 Task: In the Contact  Gianna_Nelson@cbsnewyork.com, Create email and send with subject: 'Step into the Future: Discover Our Cutting-Edge Solution', and with mail content 'Hello,_x000D_
Welcome to a new era of excellence. Discover the tools and resources that will redefine your industry and set you on a path to greatness._x000D_
Thanks & Regards', attach the document: Terms_and_conditions.doc and insert image: visitingcard.jpg. Below Thanks & Regards, write snapchat and insert the URL: 'www.snapchat.com'. Mark checkbox to create task to follow up : Tomorrow. Logged in from softage.3@softage.net
Action: Mouse moved to (97, 73)
Screenshot: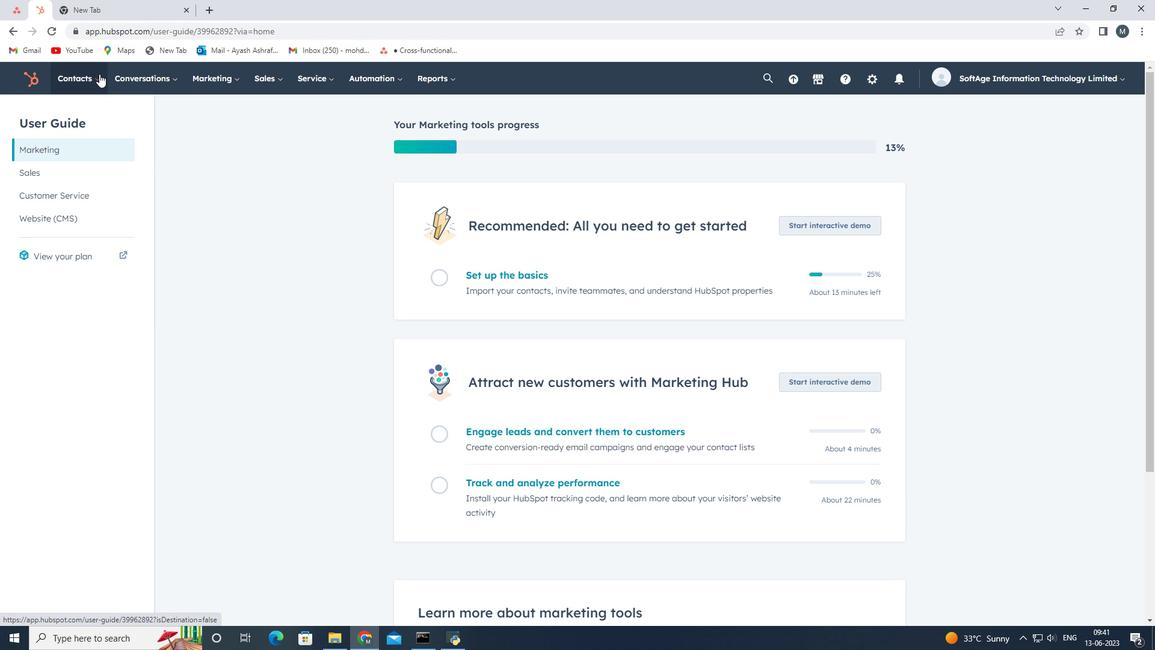 
Action: Mouse pressed left at (97, 73)
Screenshot: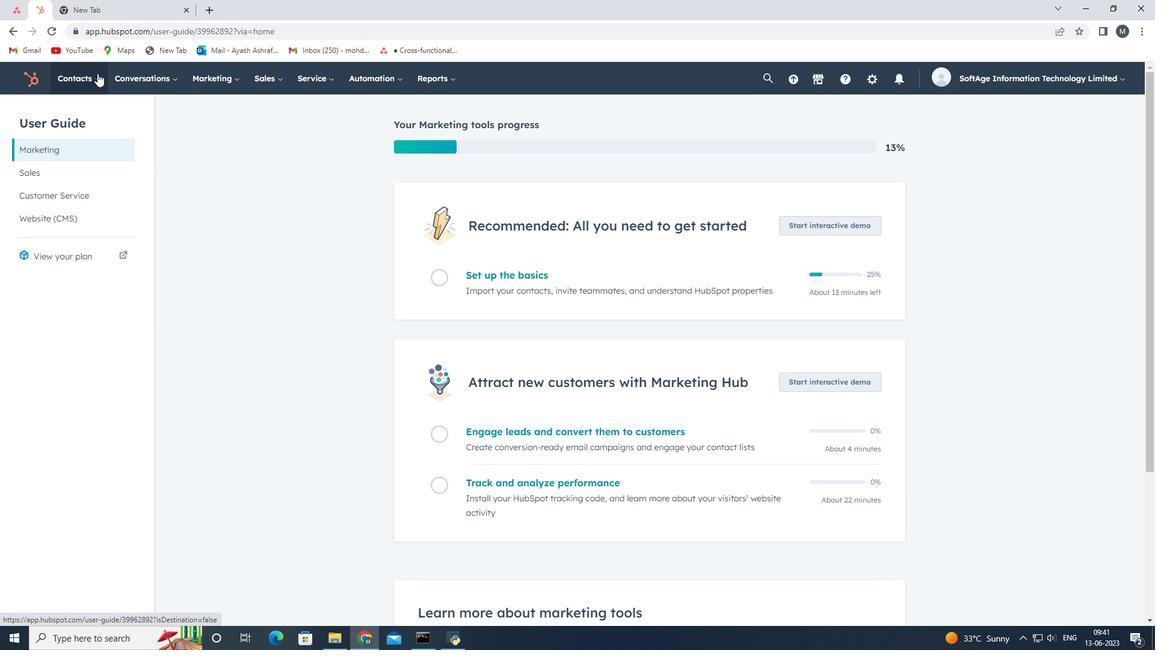 
Action: Mouse moved to (95, 109)
Screenshot: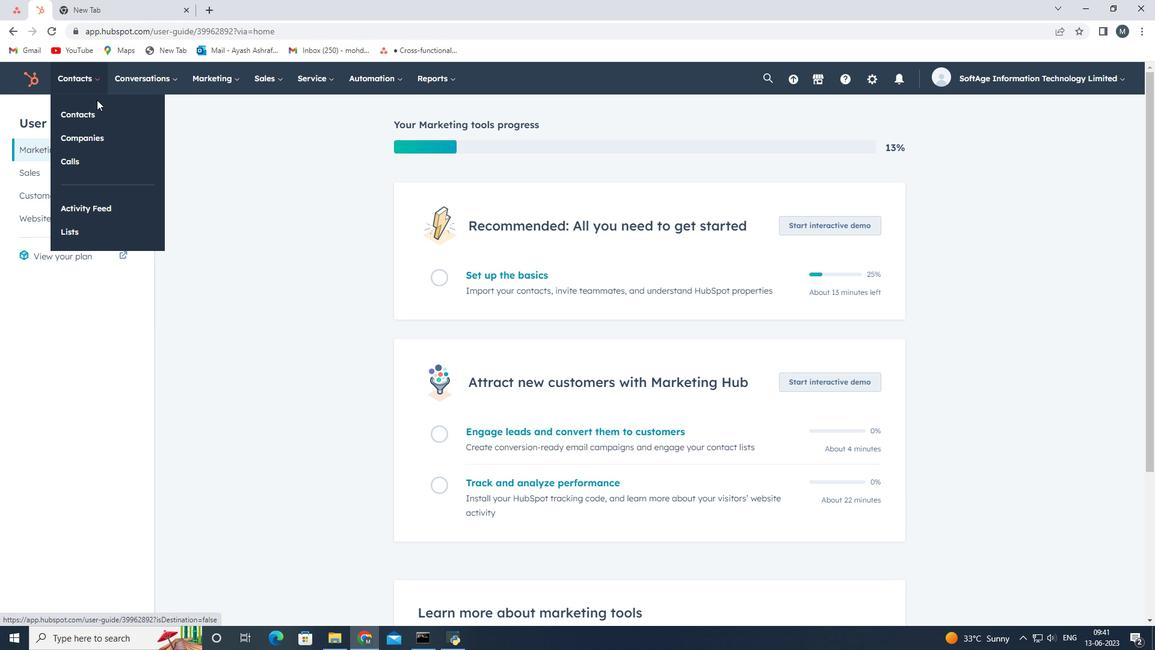 
Action: Mouse pressed left at (95, 109)
Screenshot: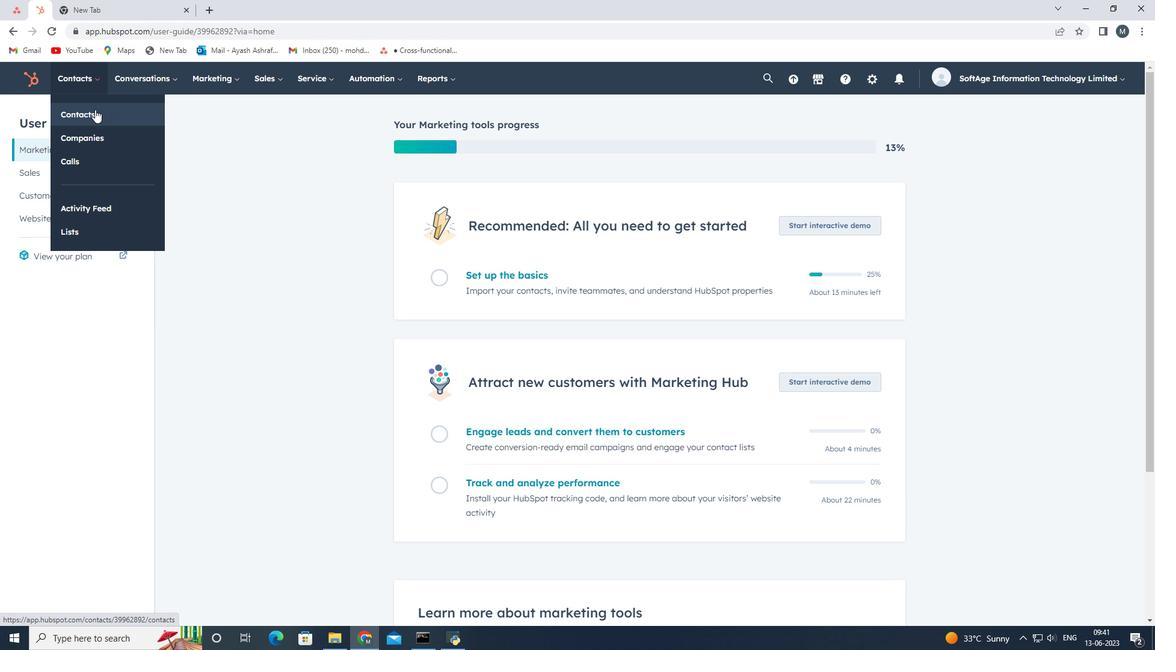 
Action: Mouse moved to (79, 213)
Screenshot: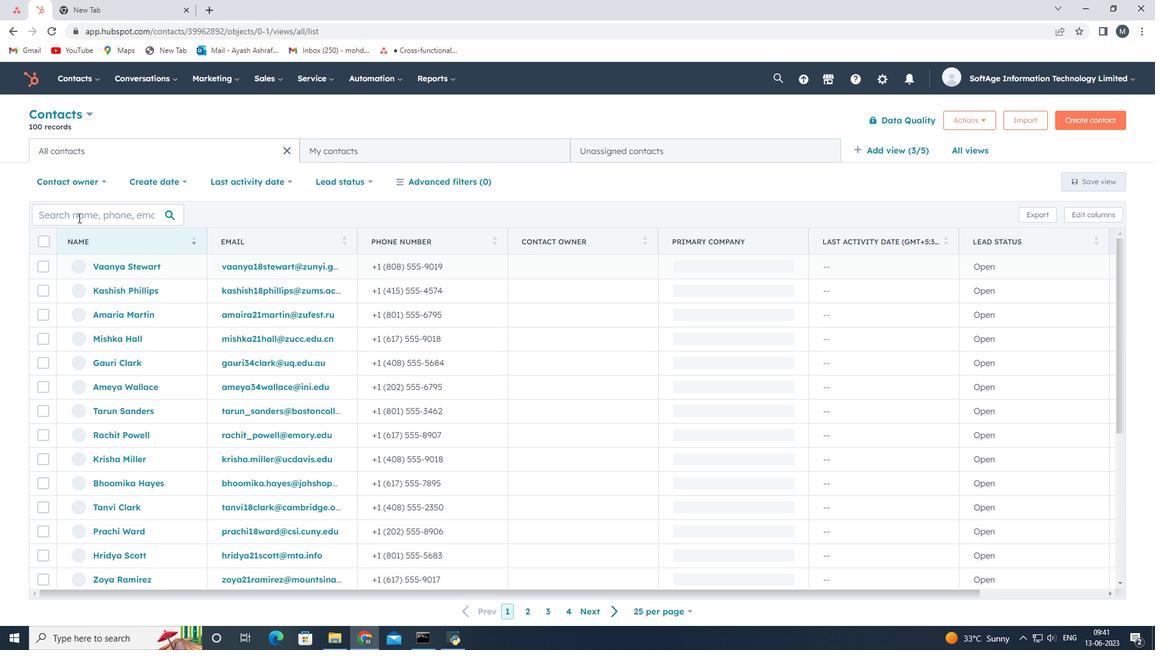 
Action: Mouse pressed left at (79, 213)
Screenshot: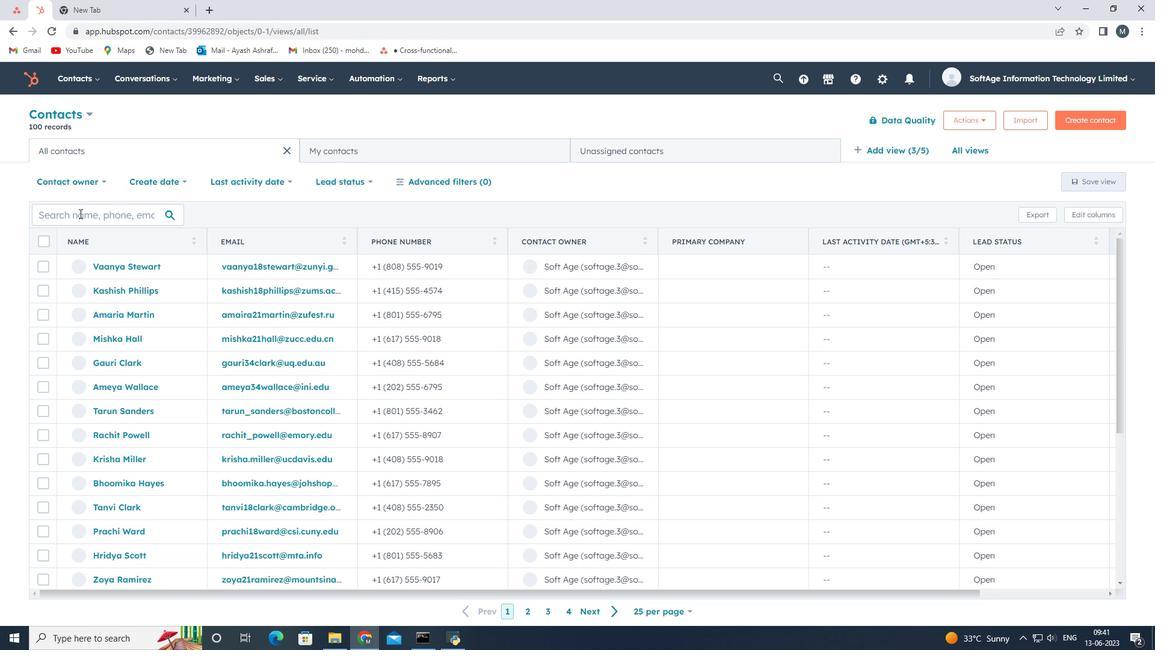 
Action: Key pressed <Key.shift><Key.shift><Key.shift><Key.shift><Key.shift><Key.shift><Key.shift>Gianna<Key.shift><Key.shift><Key.shift><Key.shift><Key.shift><Key.shift><Key.shift>_<Key.shift><Key.shift><Key.shift><Key.shift><Key.shift><Key.shift><Key.shift><Key.shift><Key.shift>Nelson<Key.shift>@cbsnewyork<Key.shift><Key.shift><Key.shift><Key.shift><Key.shift><Key.shift><Key.shift><Key.shift><Key.shift><Key.shift><Key.shift>.com
Screenshot: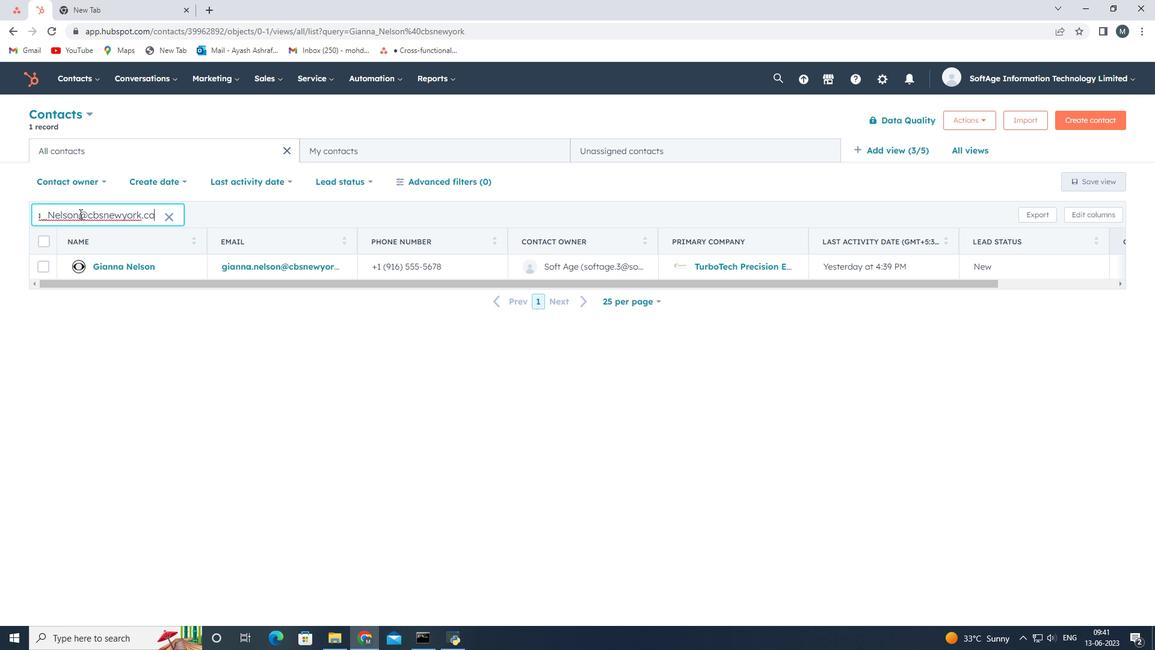 
Action: Mouse moved to (102, 262)
Screenshot: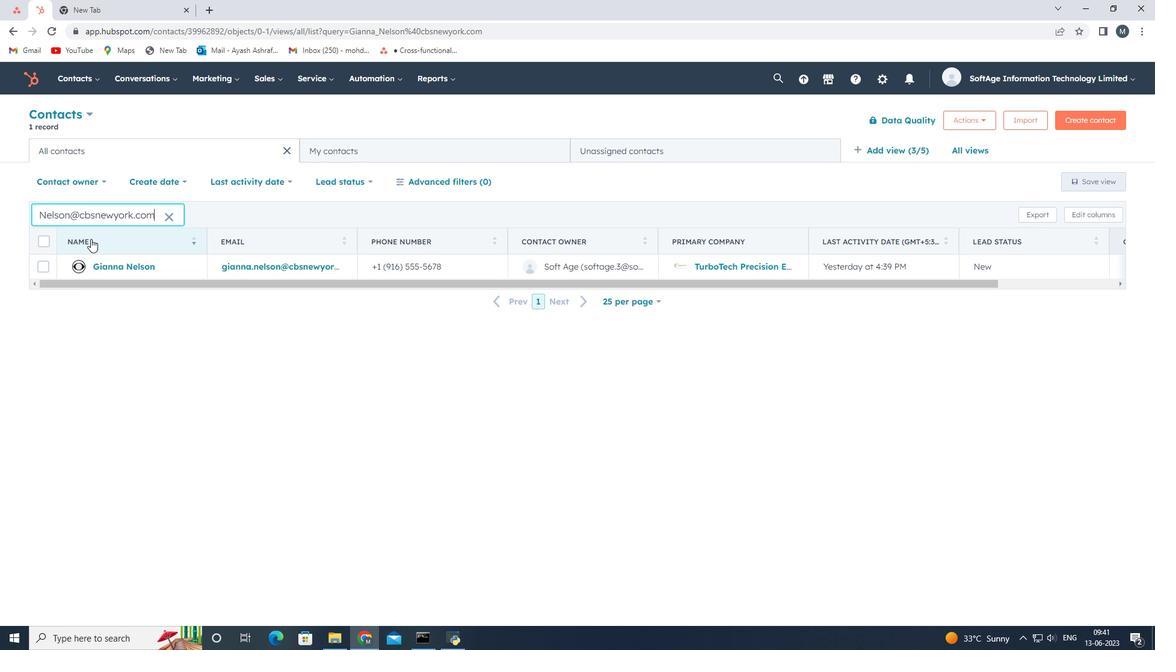 
Action: Mouse pressed left at (102, 262)
Screenshot: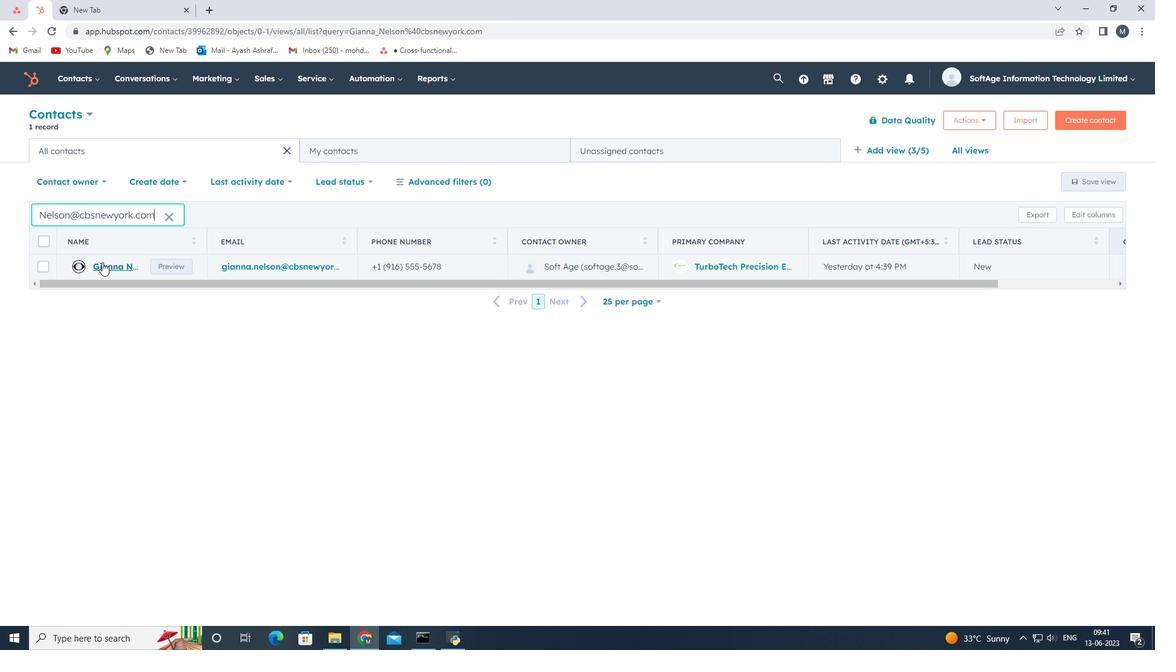
Action: Mouse pressed left at (102, 262)
Screenshot: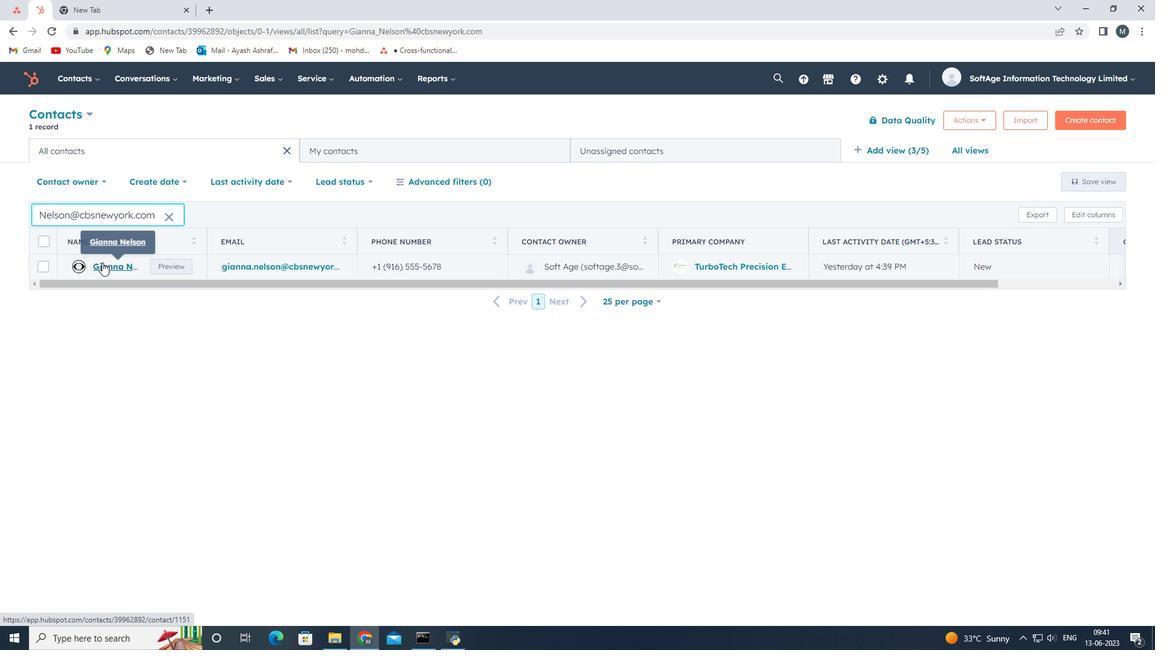 
Action: Mouse moved to (79, 228)
Screenshot: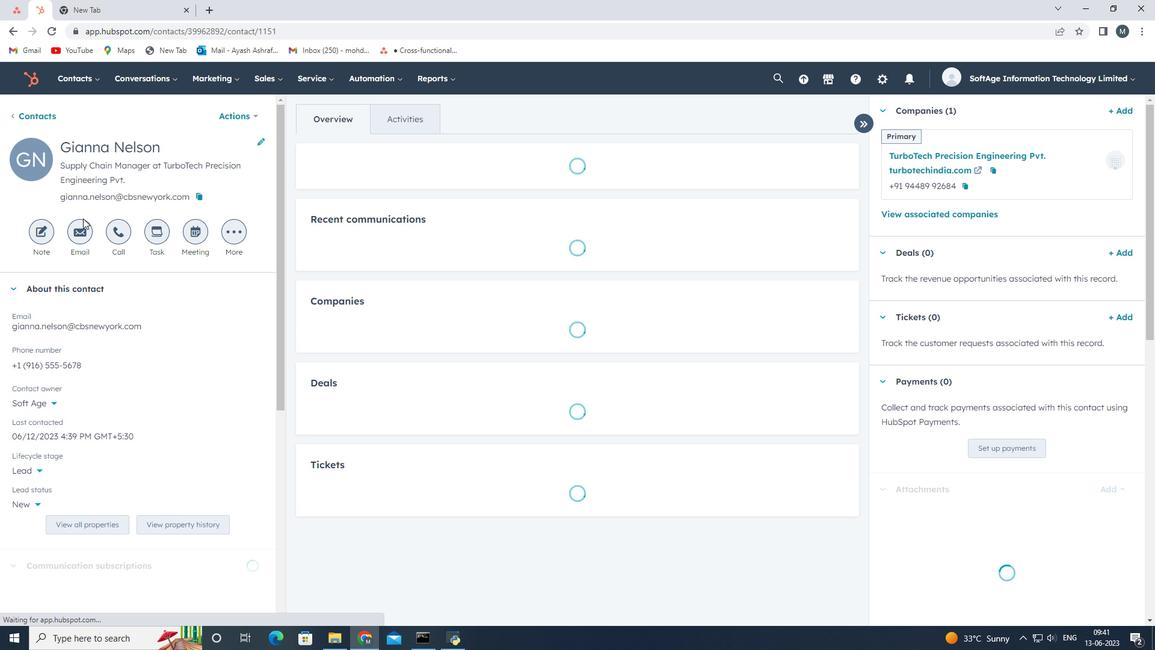 
Action: Mouse pressed left at (79, 228)
Screenshot: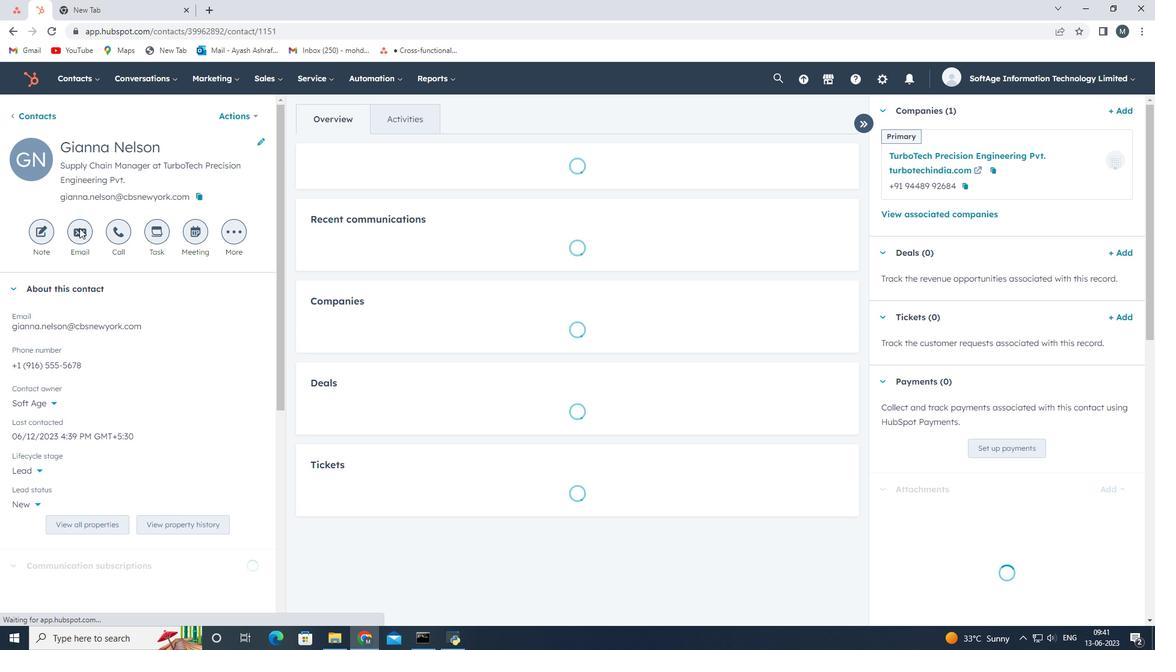 
Action: Mouse moved to (1016, 303)
Screenshot: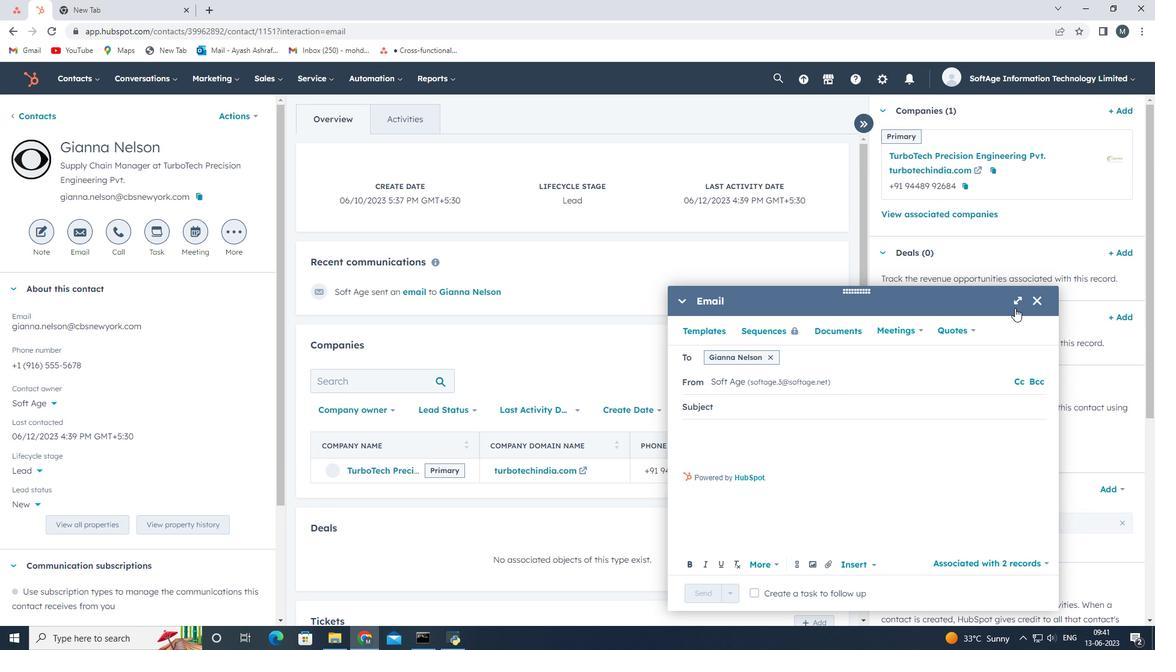 
Action: Mouse pressed left at (1016, 303)
Screenshot: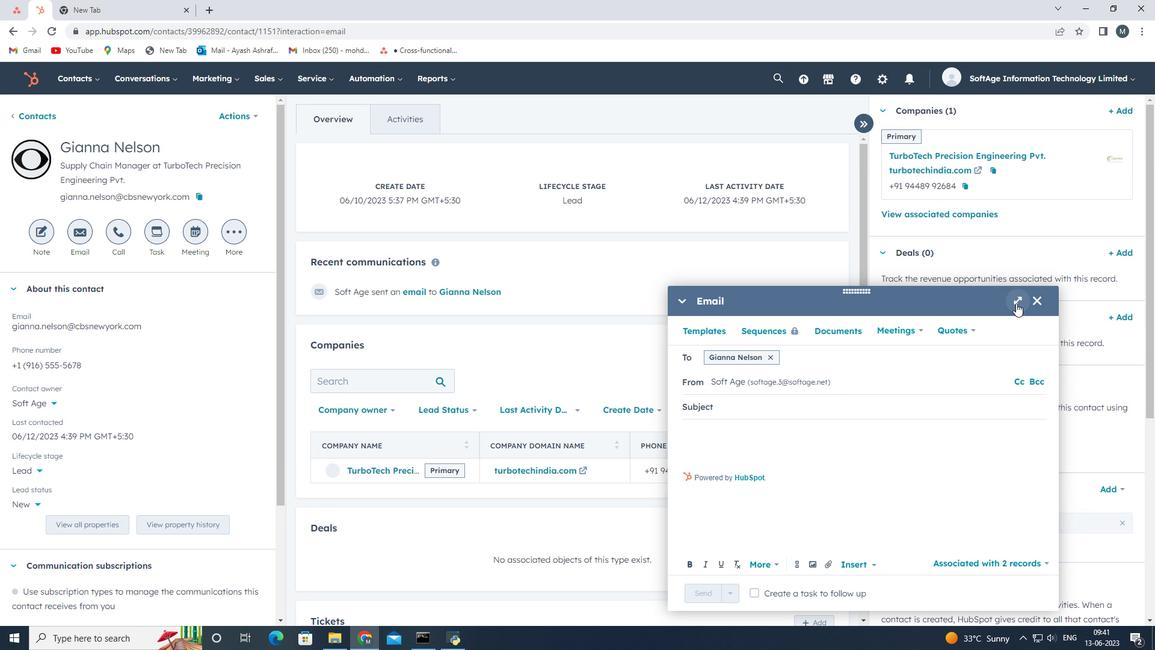 
Action: Mouse moved to (251, 246)
Screenshot: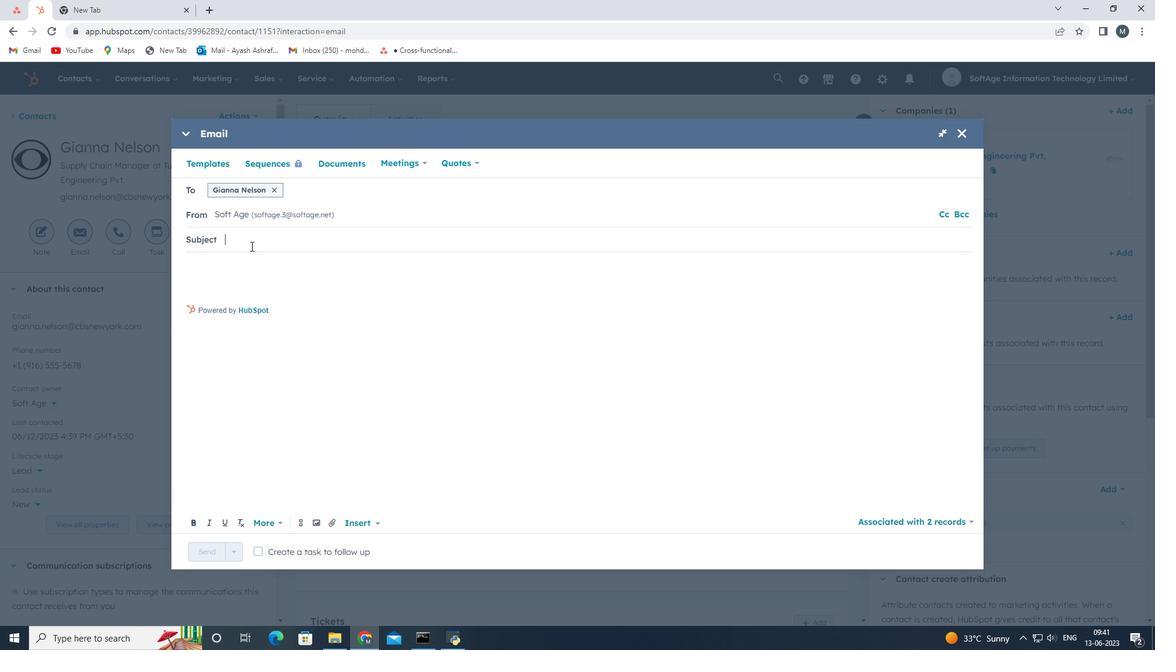 
Action: Key pressed <Key.shift>Step<Key.space>into<Key.space>the<Key.space><Key.shift>Future<Key.shift>:<Key.space><Key.shift>Discover<Key.space><Key.shift>Our<Key.space><Key.shift>Cutting-<Key.shift>Edge<Key.space><Key.shift>Solution
Screenshot: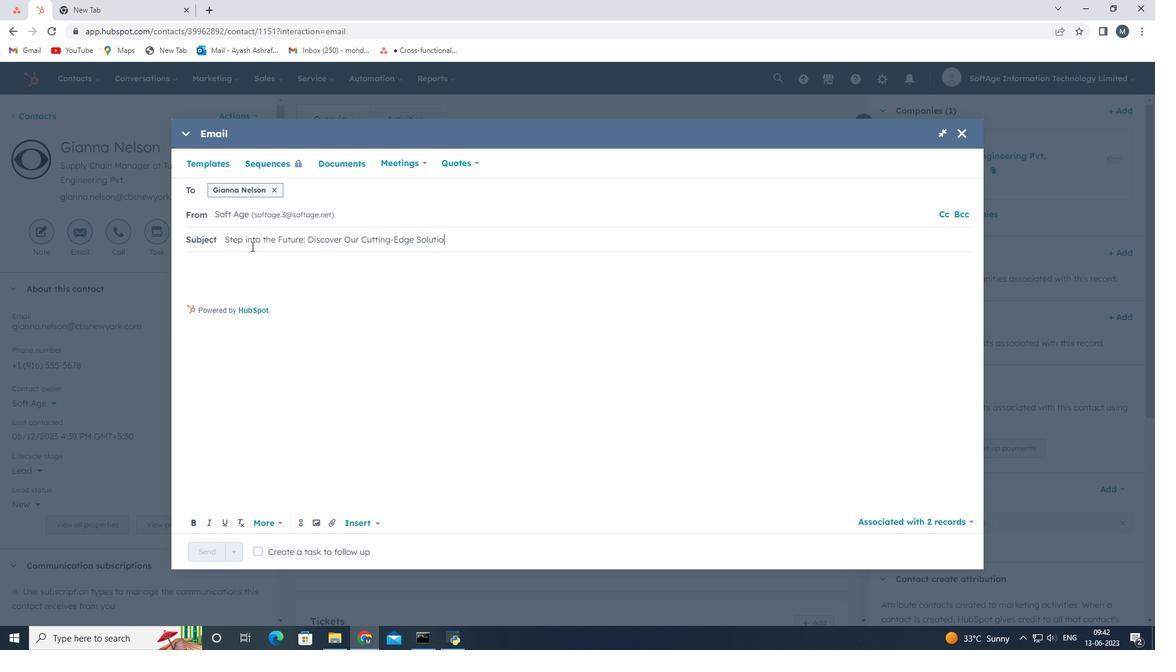
Action: Mouse moved to (235, 259)
Screenshot: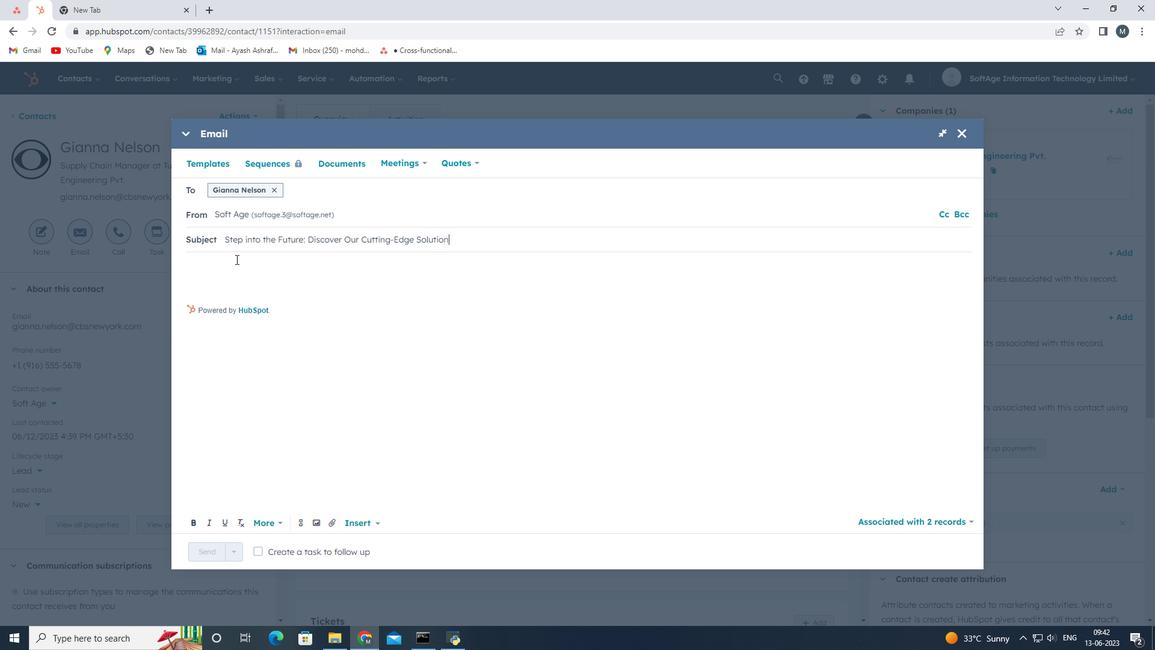 
Action: Mouse pressed left at (235, 259)
Screenshot: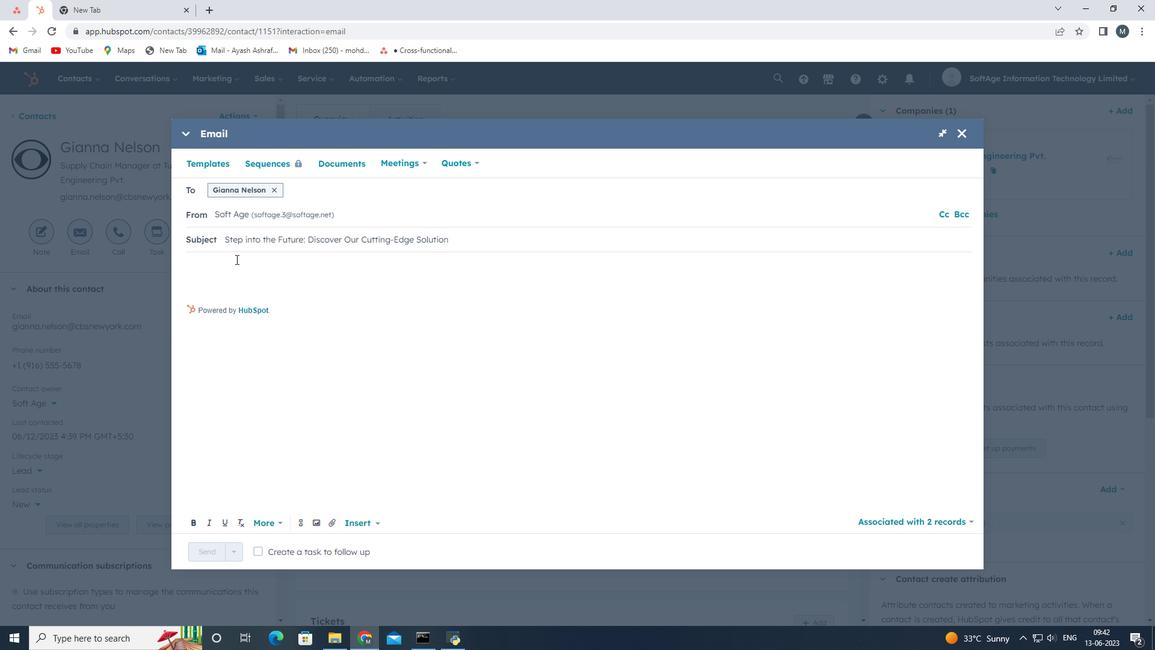 
Action: Key pressed <Key.shift><Key.shift><Key.shift><Key.shift><Key.shift><Key.shift><Key.shift><Key.shift><Key.shift><Key.shift><Key.shift><Key.shift><Key.shift><Key.shift><Key.shift><Key.shift><Key.shift><Key.shift><Key.shift><Key.shift><Key.shift><Key.shift><Key.shift><Key.shift><Key.shift><Key.shift><Key.shift><Key.shift>Hello,<Key.enter><Key.shift><Key.shift><Key.shift><Key.shift><Key.shift><Key.shift><Key.shift><Key.shift><Key.shift><Key.shift><Key.shift><Key.shift><Key.shift><Key.shift><Key.shift><Key.shift><Key.shift><Key.shift><Key.shift>Welcome<Key.space>to<Key.space>a<Key.space>new<Key.space>era<Key.space>of<Key.space>excellence.<Key.space><Key.shift>Discover<Key.space>the<Key.space>tools<Key.space>and<Key.space>resources<Key.space>that<Key.space>will<Key.space>redefine<Key.space>your<Key.space>industry<Key.space>and<Key.space>set<Key.space>you<Key.space>on<Key.space>a<Key.space>path<Key.space>to<Key.space>greatness.<Key.enter><Key.shift>Thanks<Key.shift><Key.shift><Key.shift><Key.shift><Key.shift><Key.shift><Key.shift><Key.shift><Key.space><Key.shift>&<Key.space><Key.shift>Regards<Key.enter><Key.enter>
Screenshot: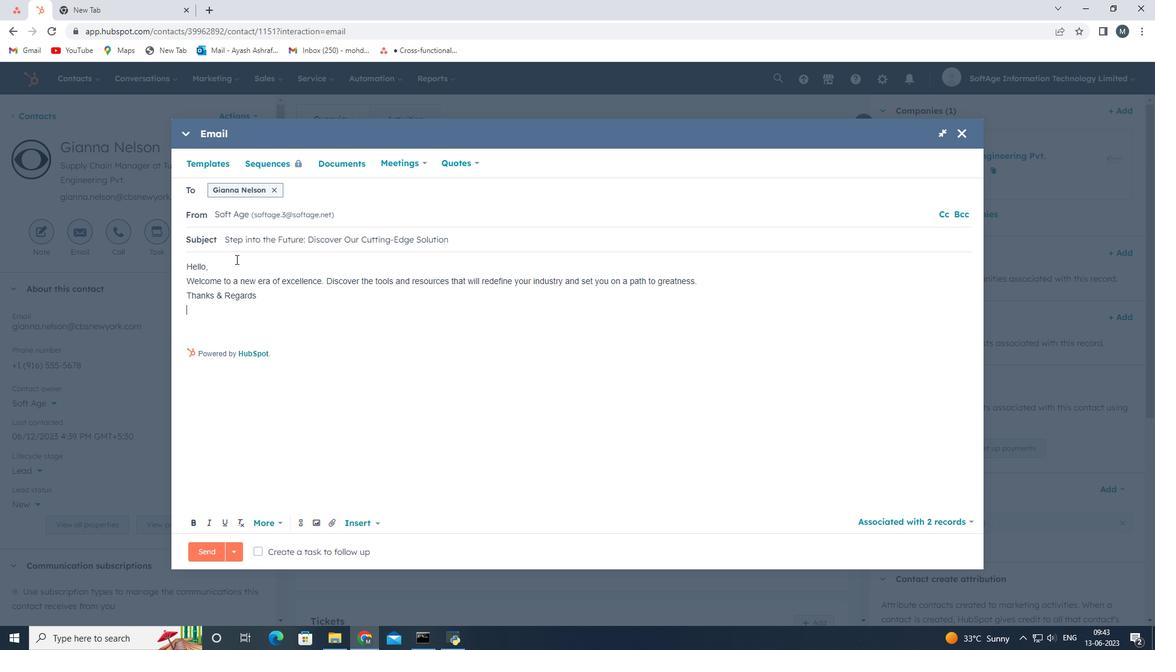 
Action: Mouse moved to (219, 265)
Screenshot: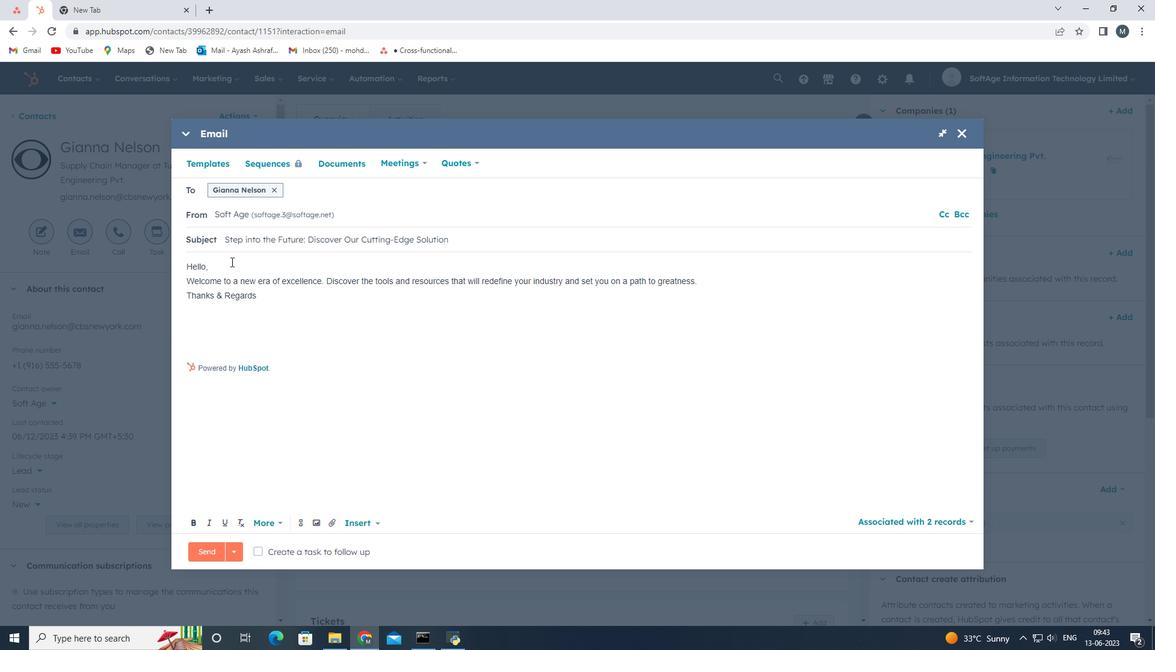 
Action: Key pressed <Key.backspace>
Screenshot: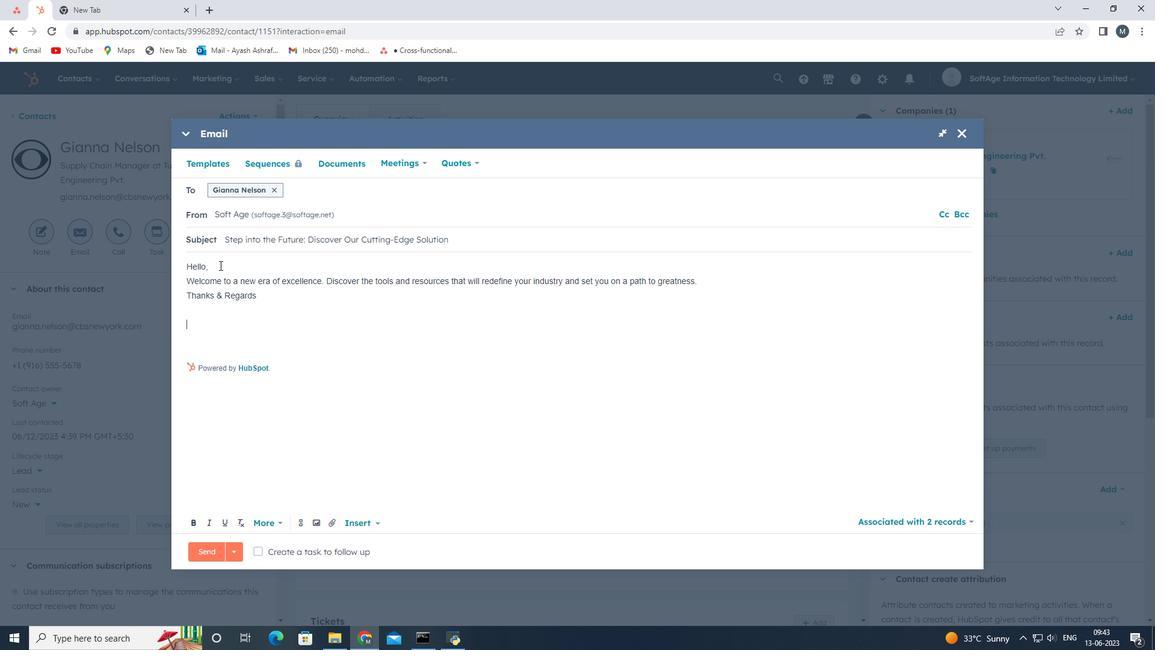
Action: Mouse moved to (304, 527)
Screenshot: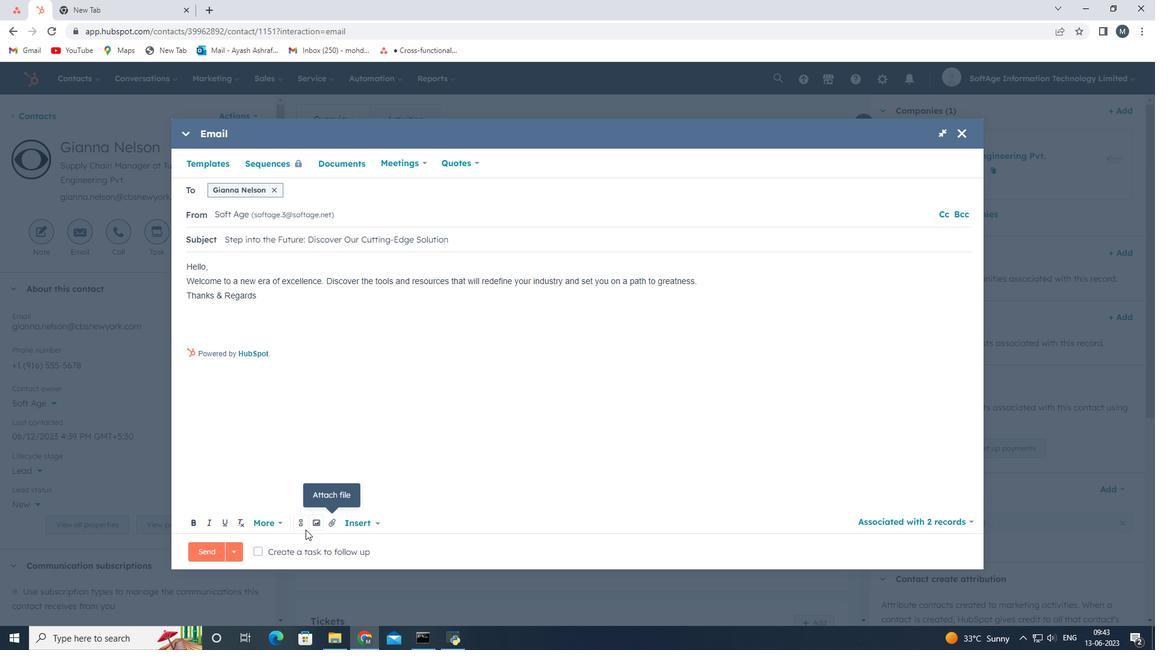 
Action: Mouse pressed left at (304, 527)
Screenshot: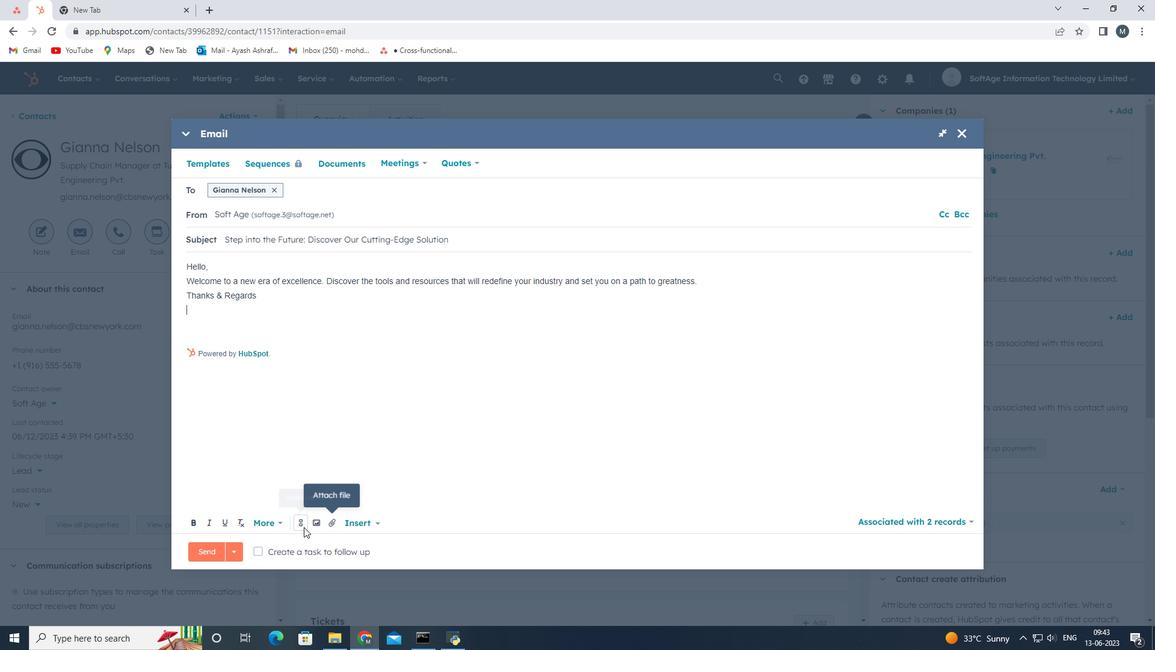 
Action: Mouse moved to (332, 391)
Screenshot: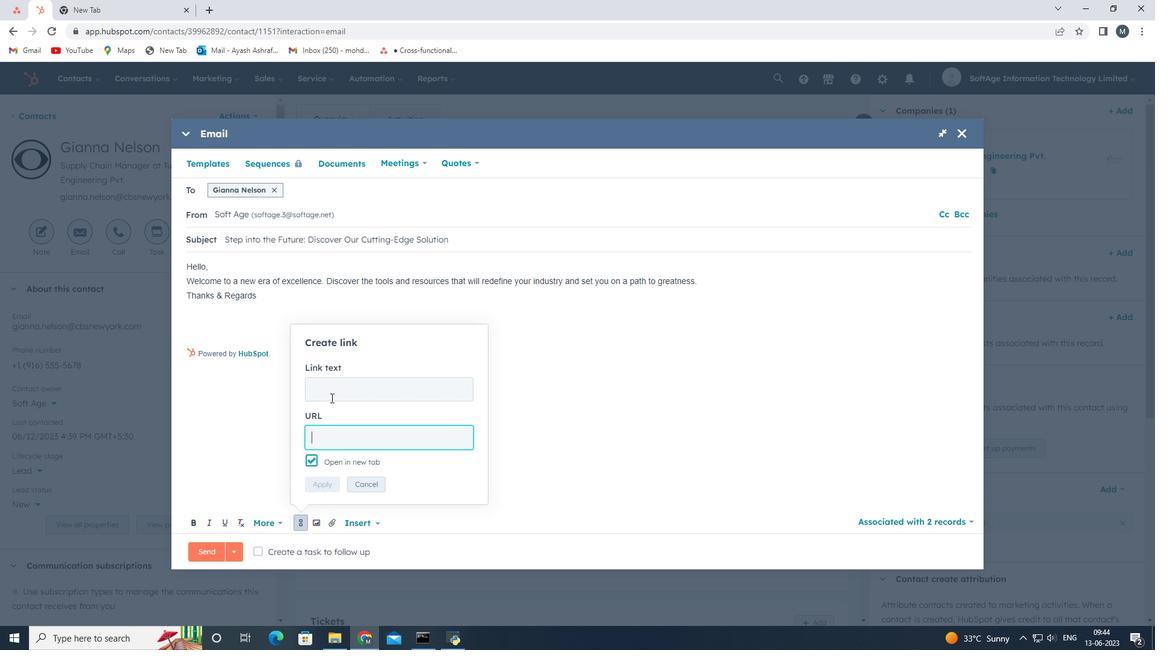 
Action: Mouse pressed left at (332, 391)
Screenshot: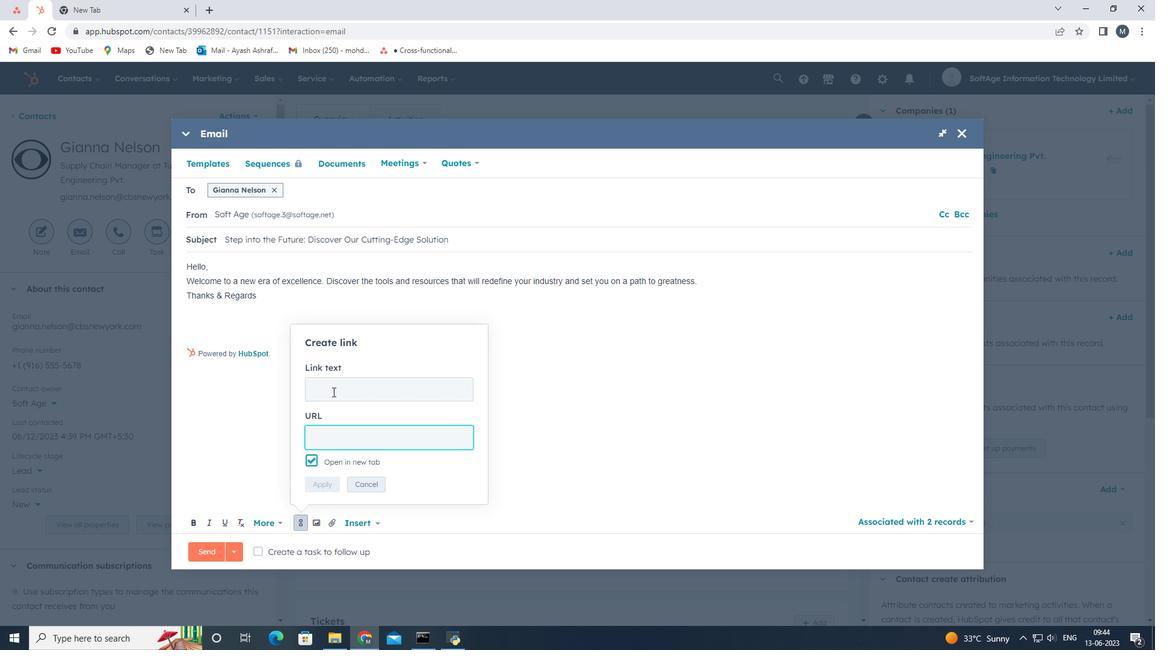 
Action: Key pressed snapchat
Screenshot: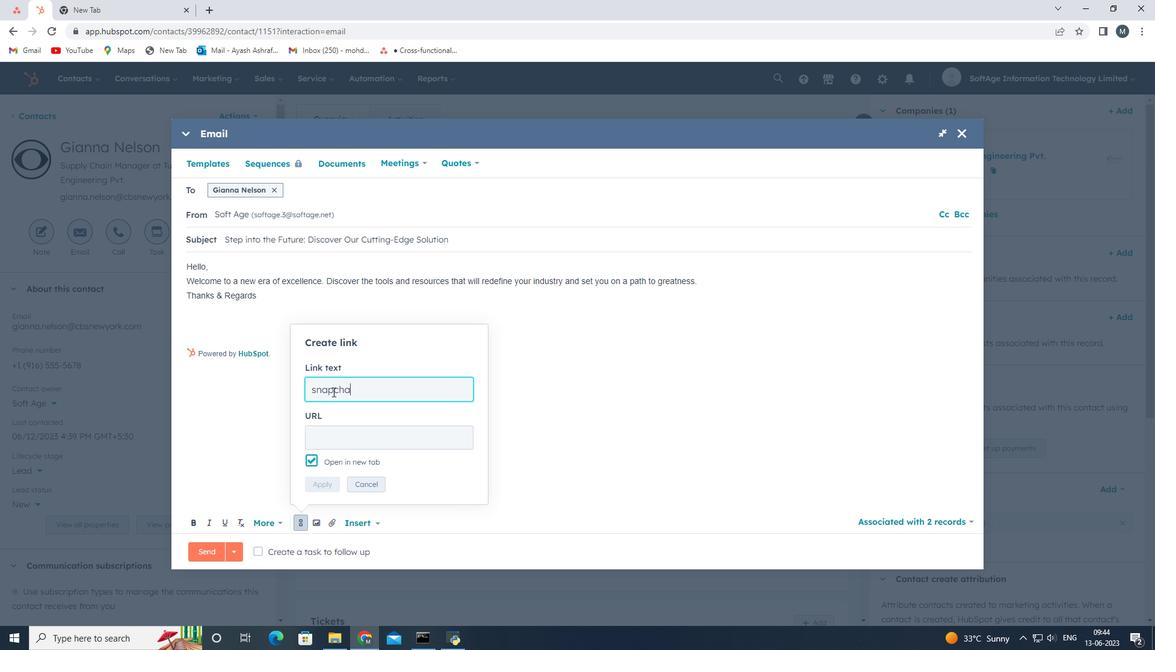 
Action: Mouse moved to (325, 435)
Screenshot: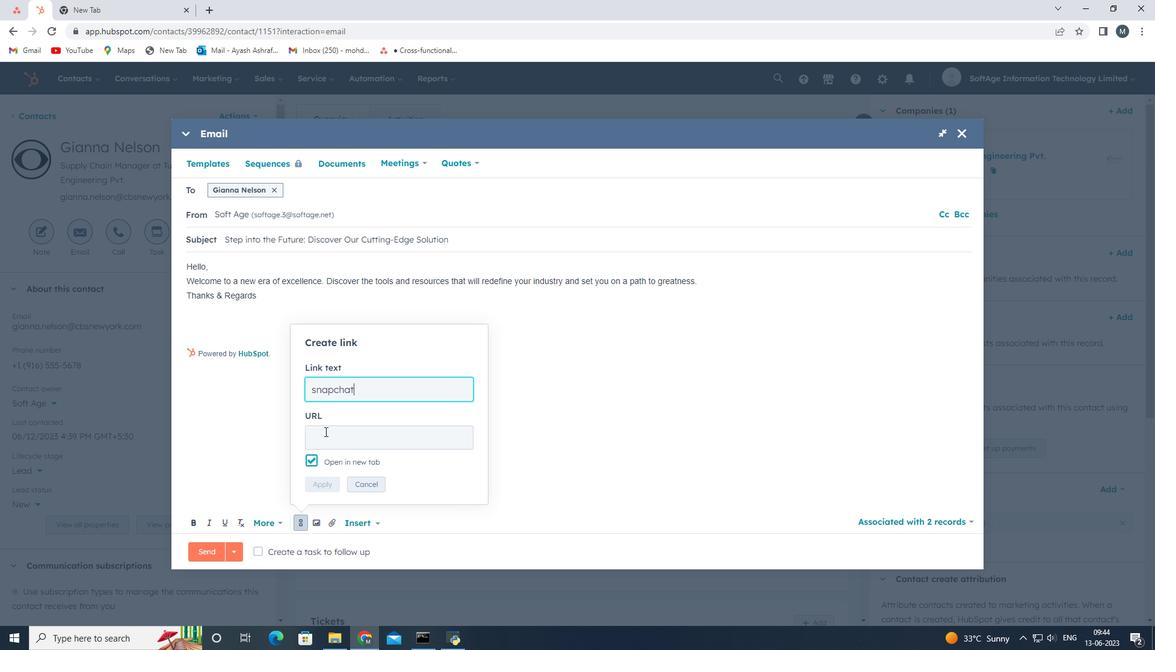 
Action: Mouse pressed left at (325, 435)
Screenshot: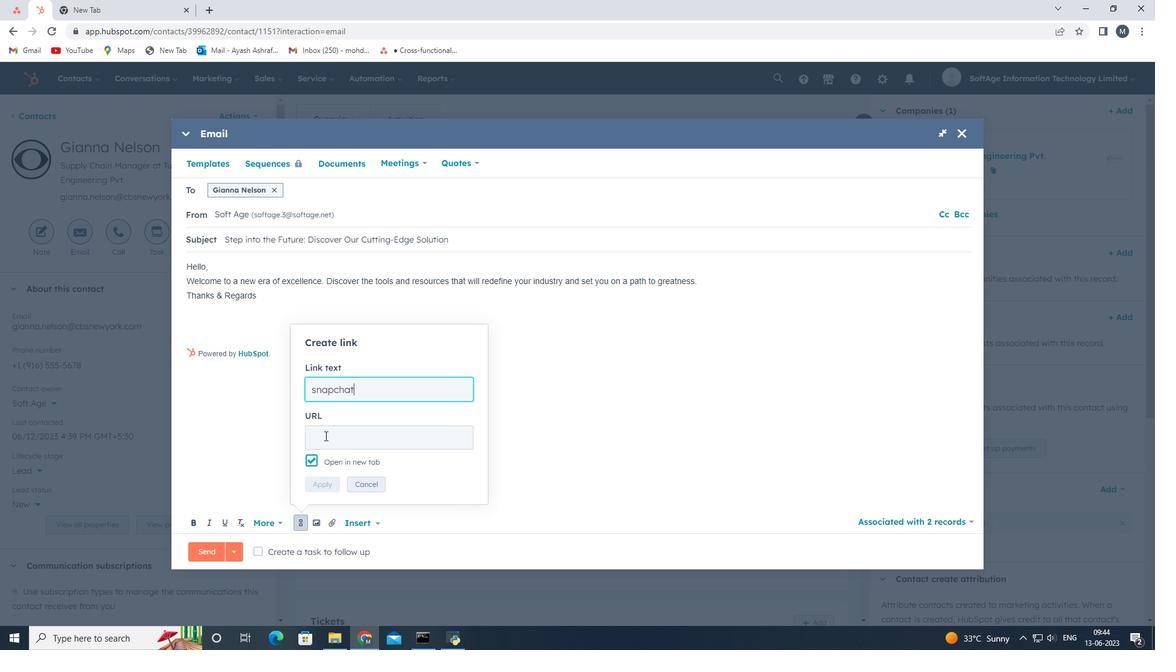 
Action: Key pressed www.snapchat.com
Screenshot: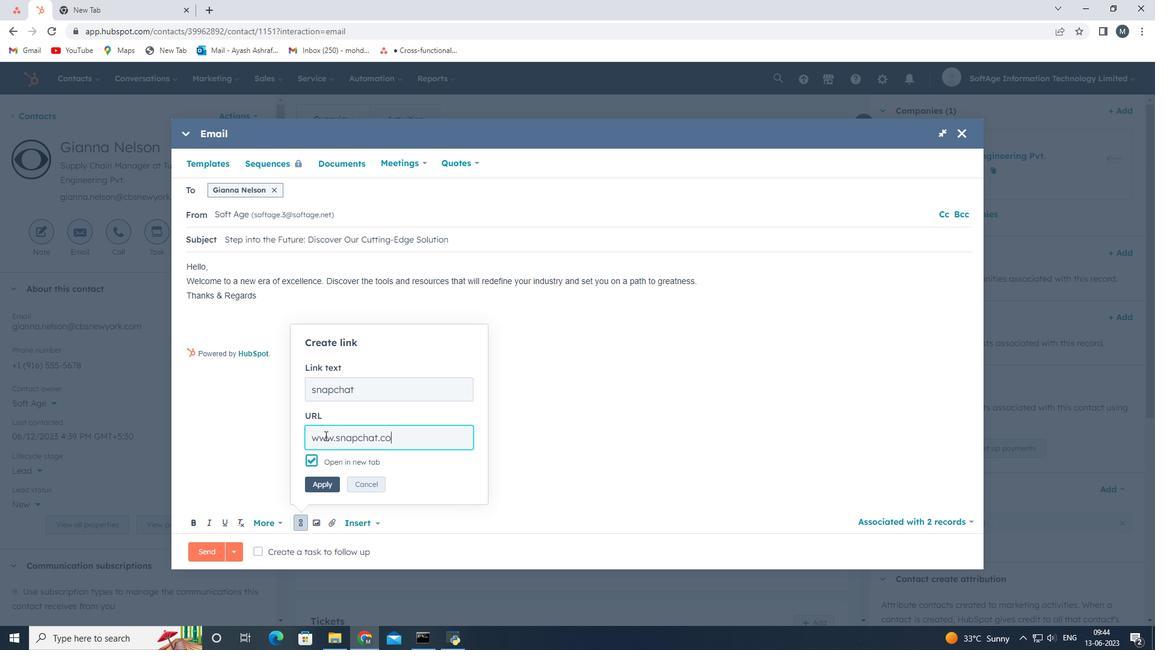 
Action: Mouse moved to (314, 478)
Screenshot: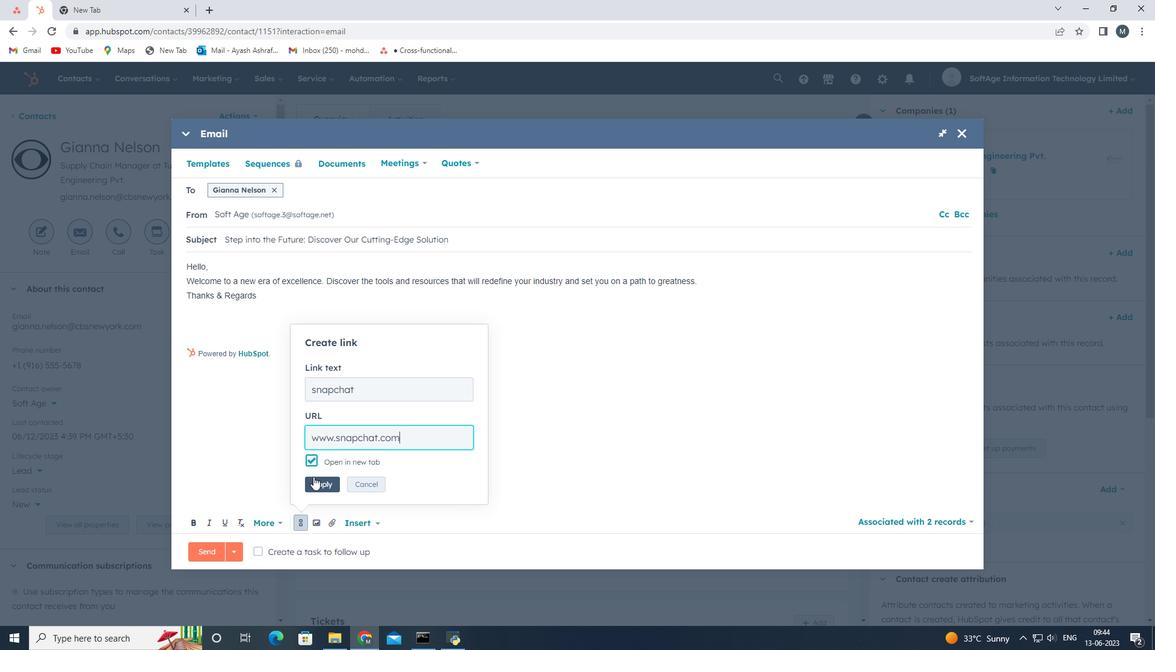 
Action: Mouse pressed left at (314, 478)
Screenshot: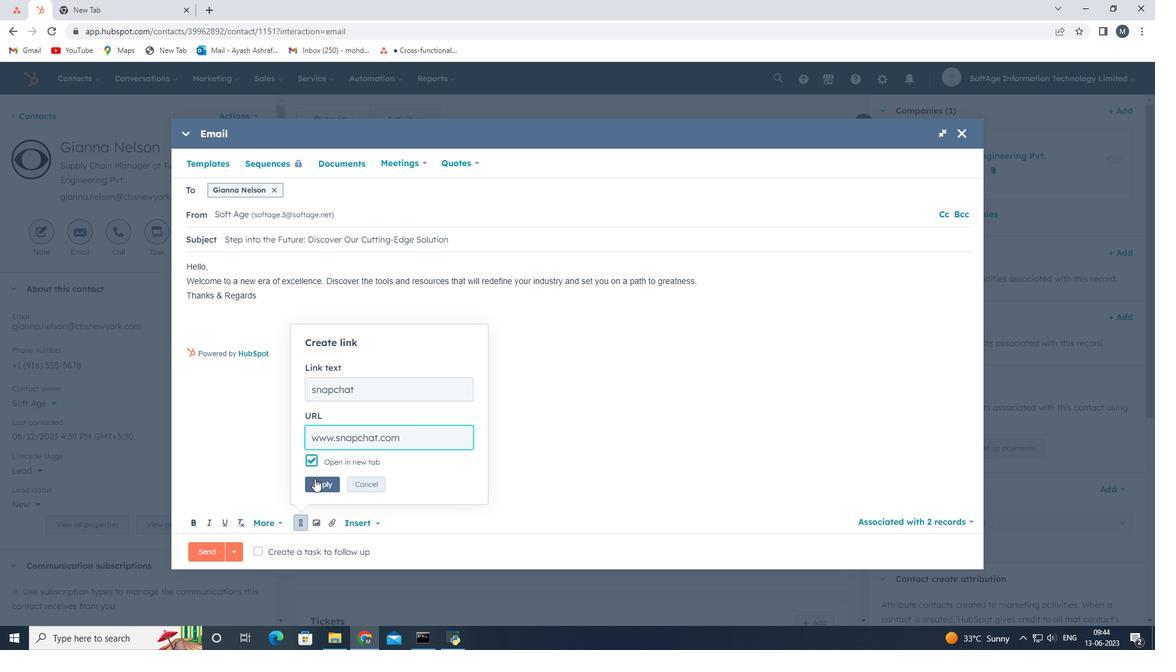 
Action: Mouse moved to (242, 313)
Screenshot: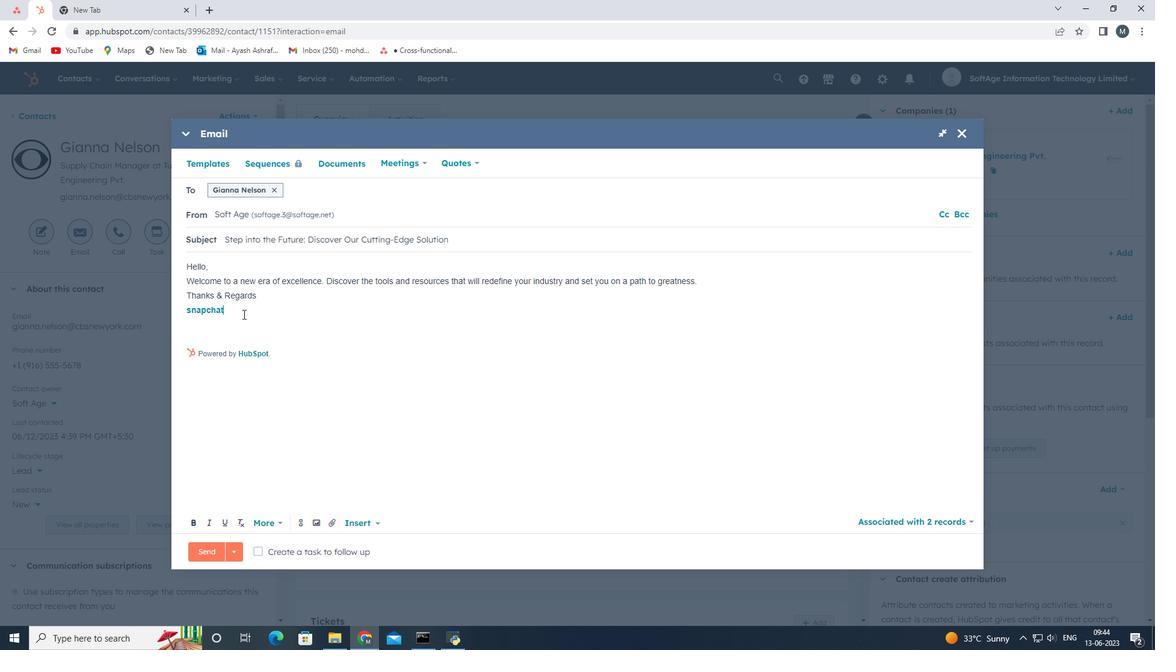 
Action: Key pressed <Key.enter>
Screenshot: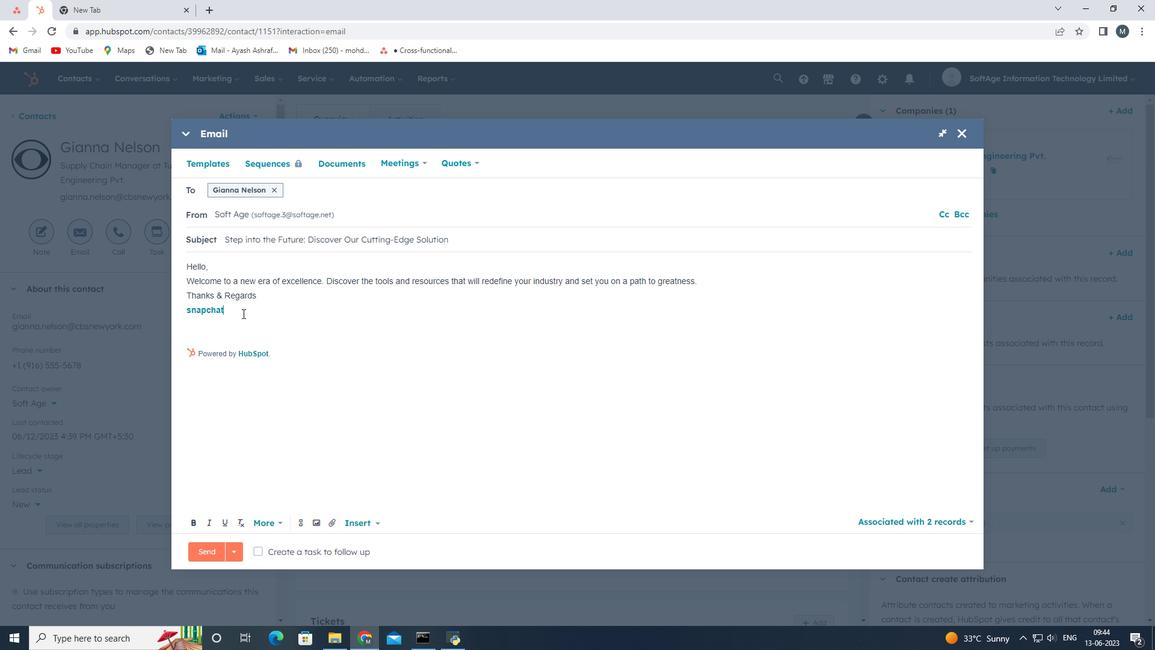 
Action: Mouse moved to (337, 526)
Screenshot: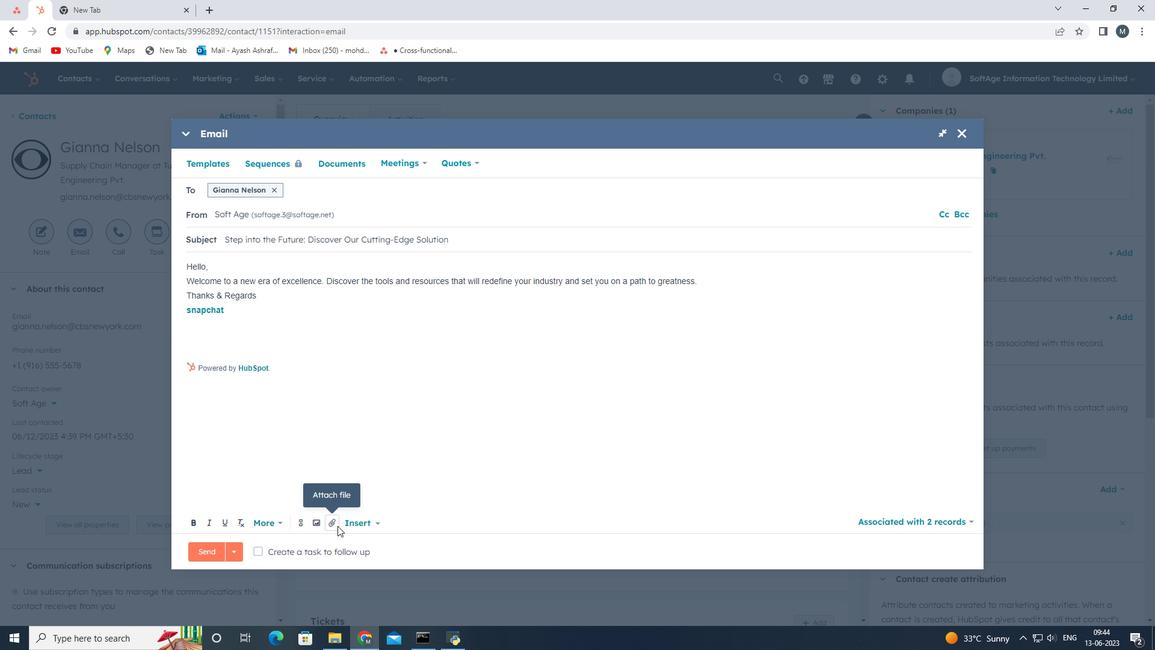 
Action: Mouse pressed left at (337, 526)
Screenshot: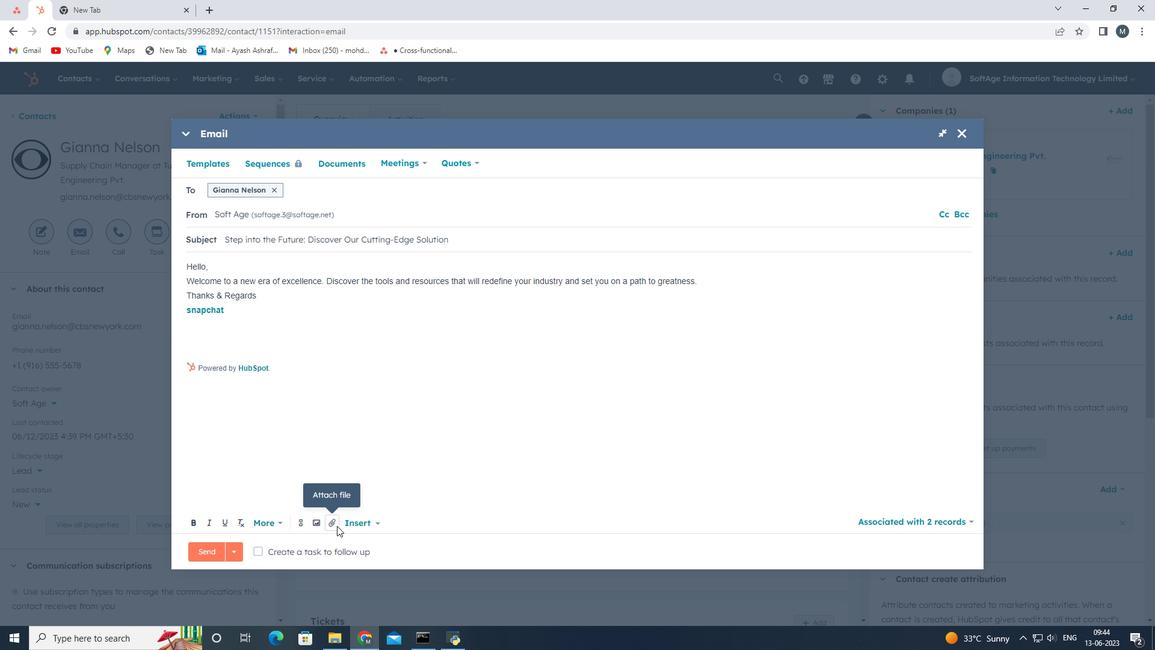 
Action: Mouse moved to (346, 490)
Screenshot: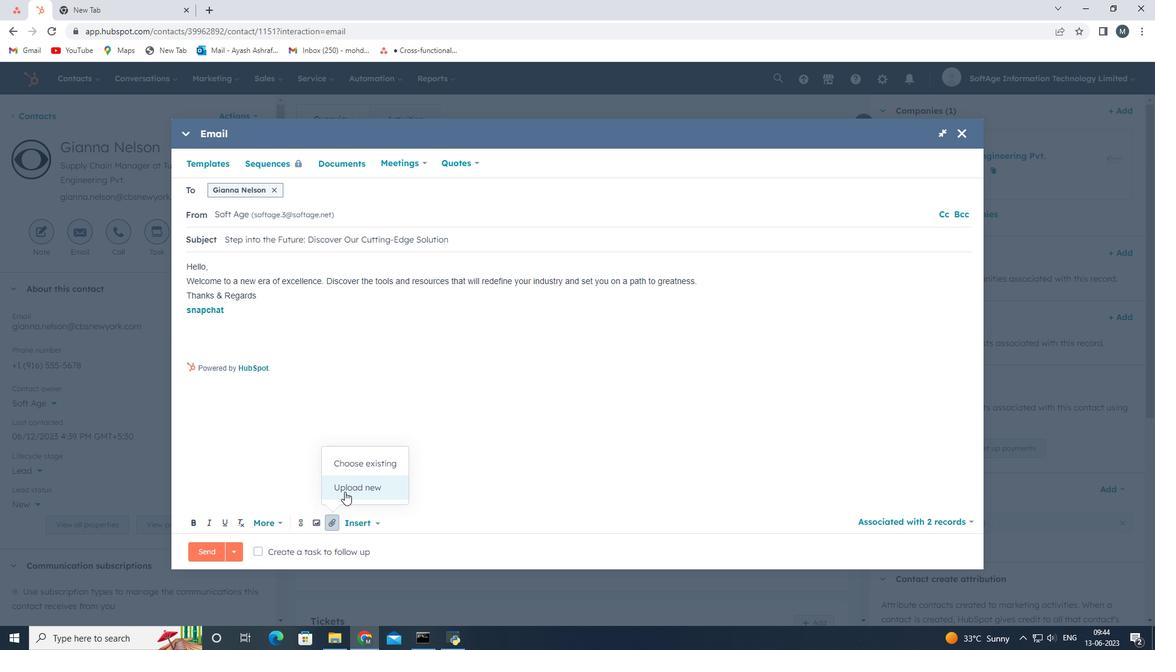 
Action: Mouse pressed left at (346, 490)
Screenshot: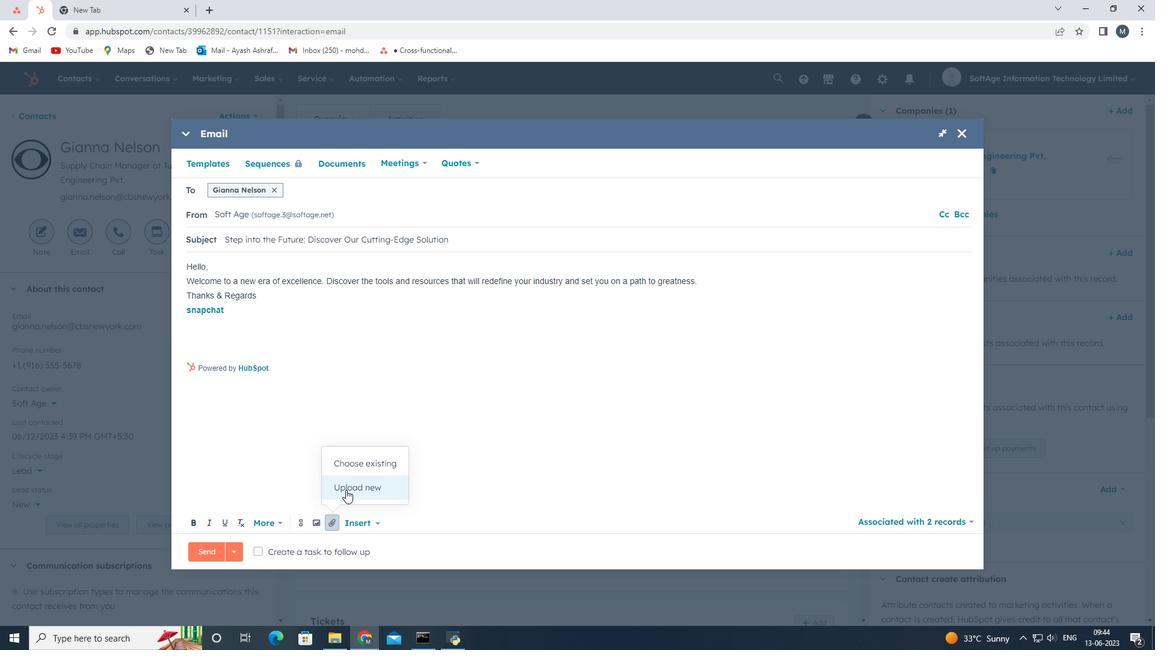 
Action: Mouse moved to (201, 237)
Screenshot: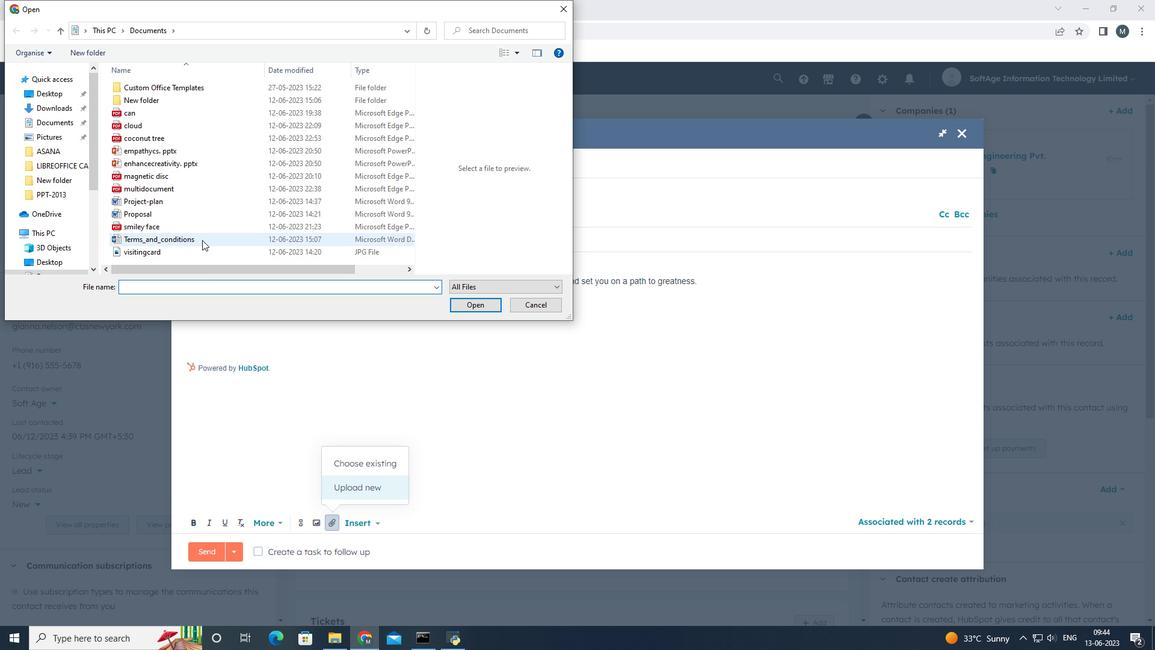 
Action: Mouse pressed left at (201, 237)
Screenshot: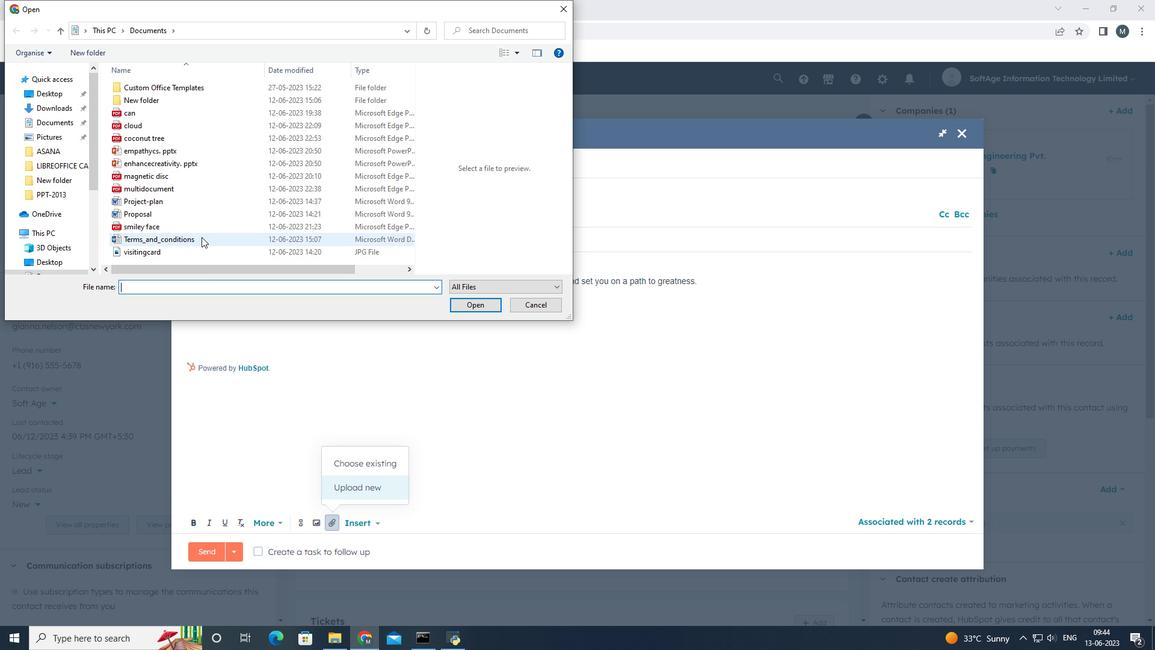 
Action: Mouse moved to (467, 306)
Screenshot: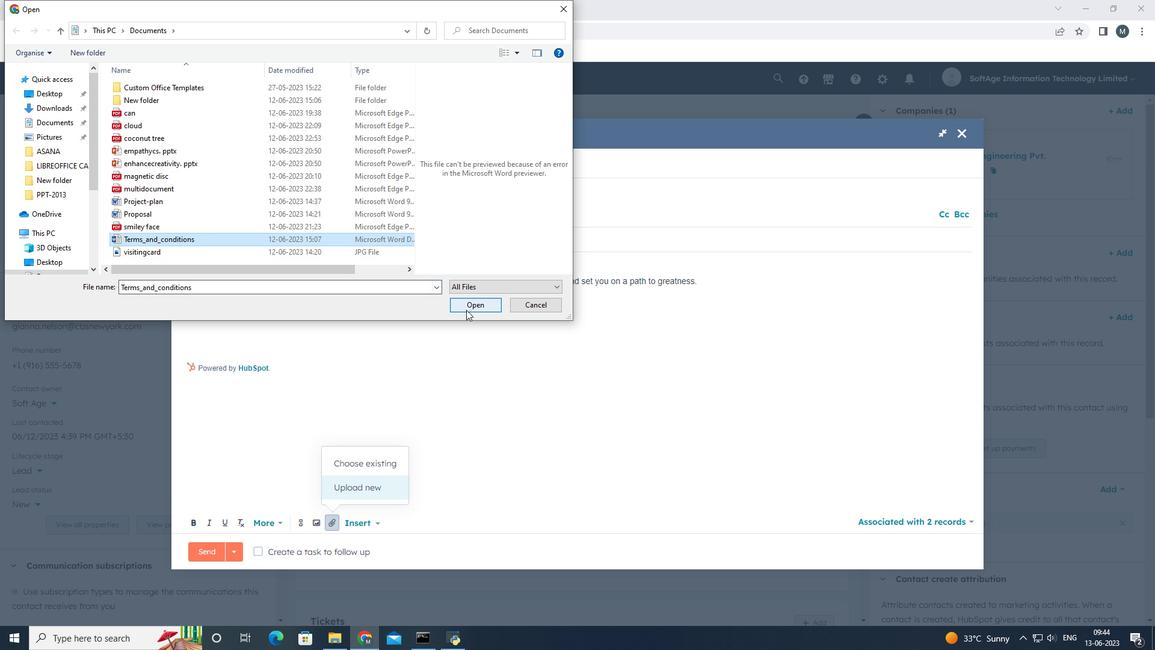 
Action: Mouse pressed left at (467, 306)
Screenshot: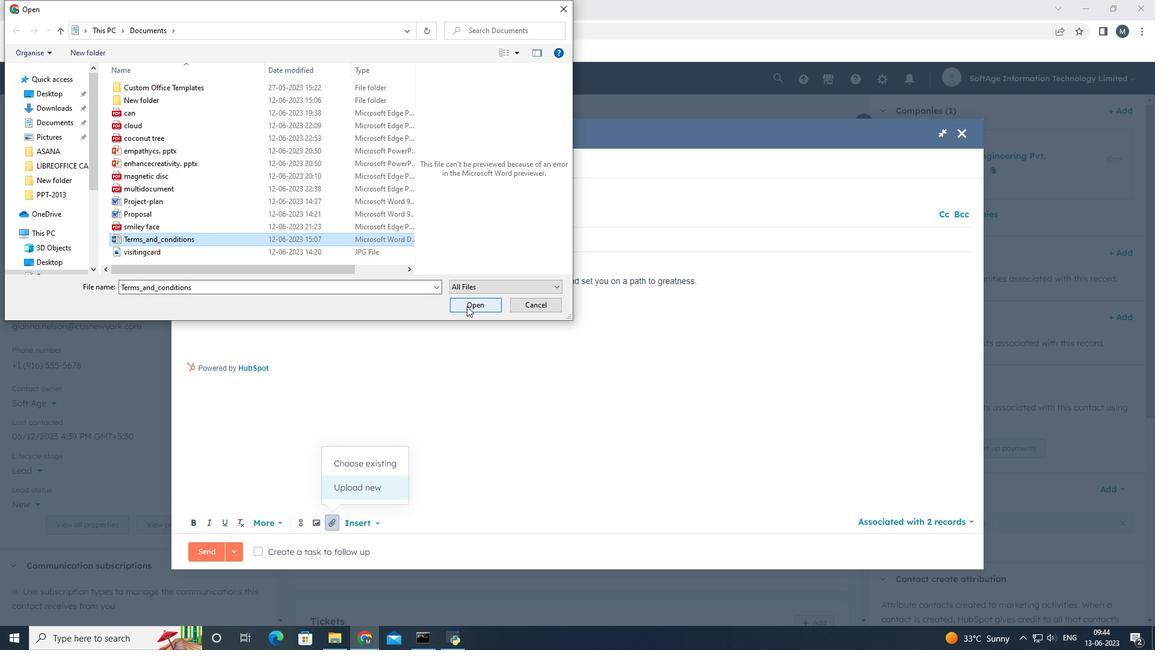 
Action: Mouse moved to (295, 488)
Screenshot: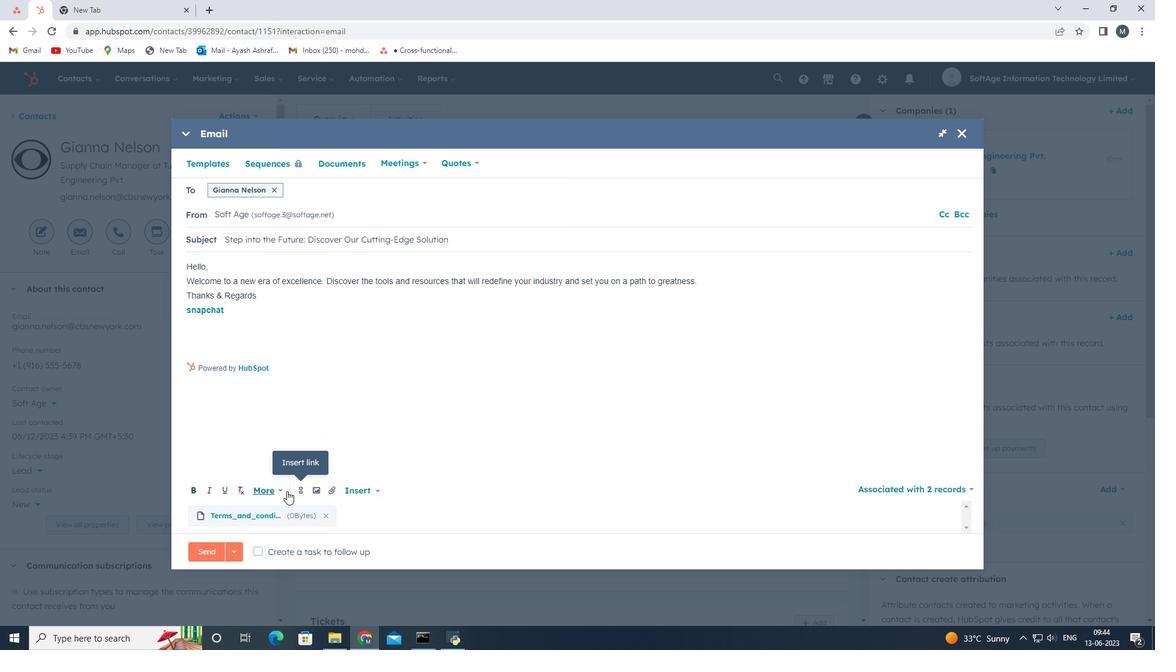 
Action: Mouse pressed left at (295, 488)
Screenshot: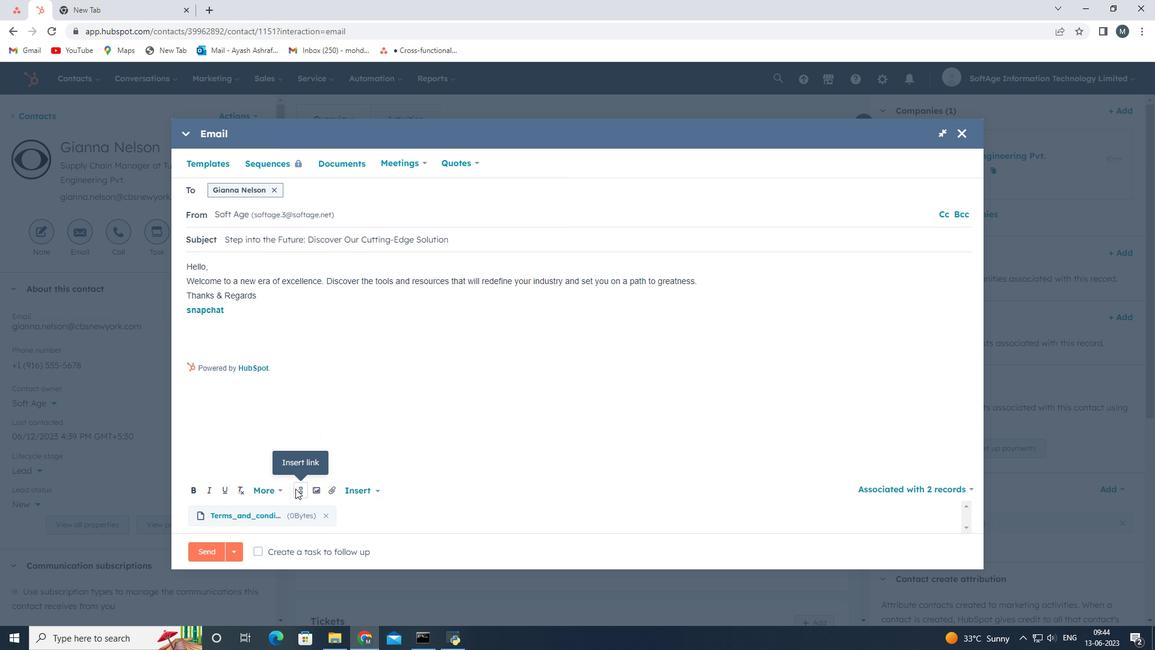 
Action: Mouse moved to (315, 490)
Screenshot: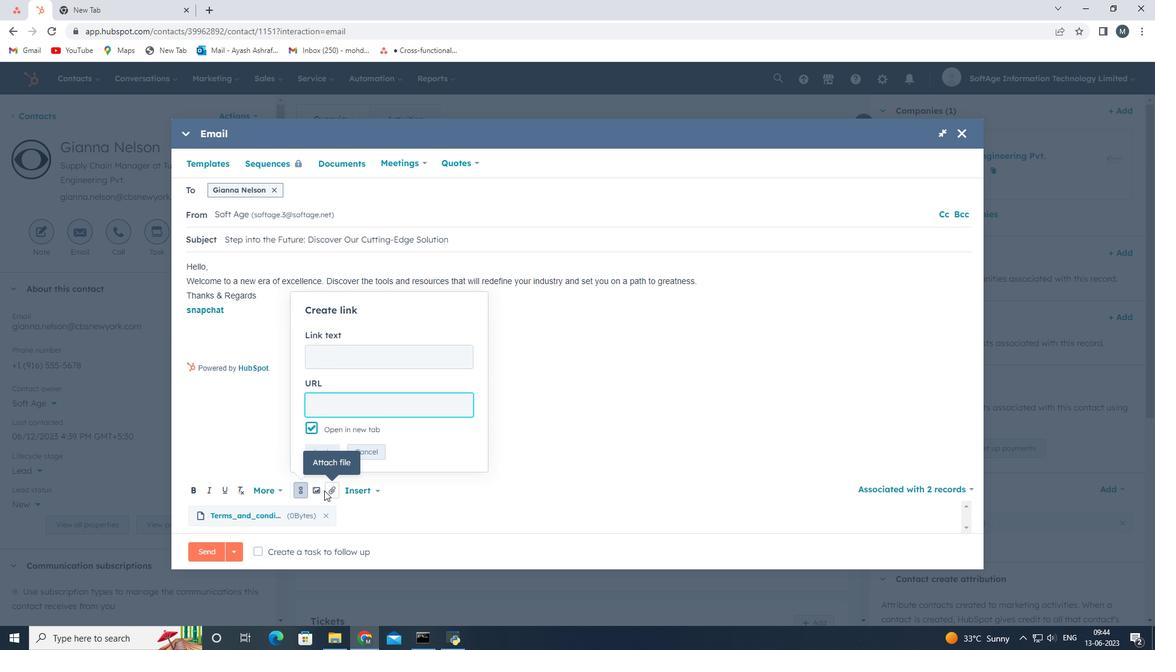 
Action: Mouse pressed left at (315, 490)
Screenshot: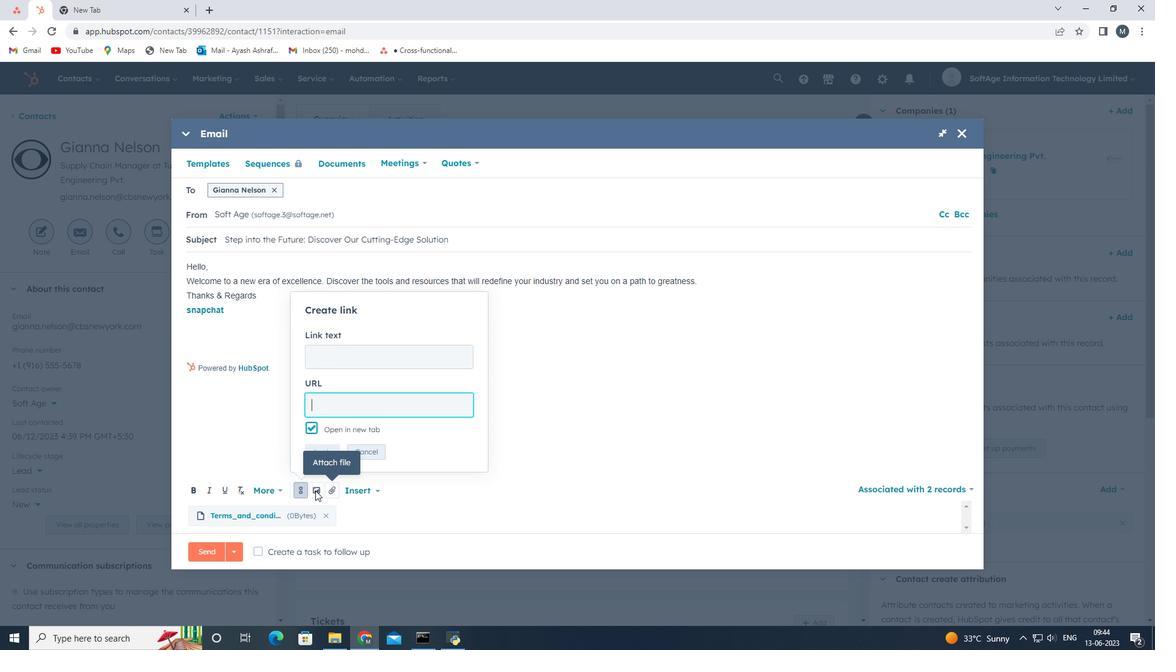 
Action: Mouse moved to (307, 447)
Screenshot: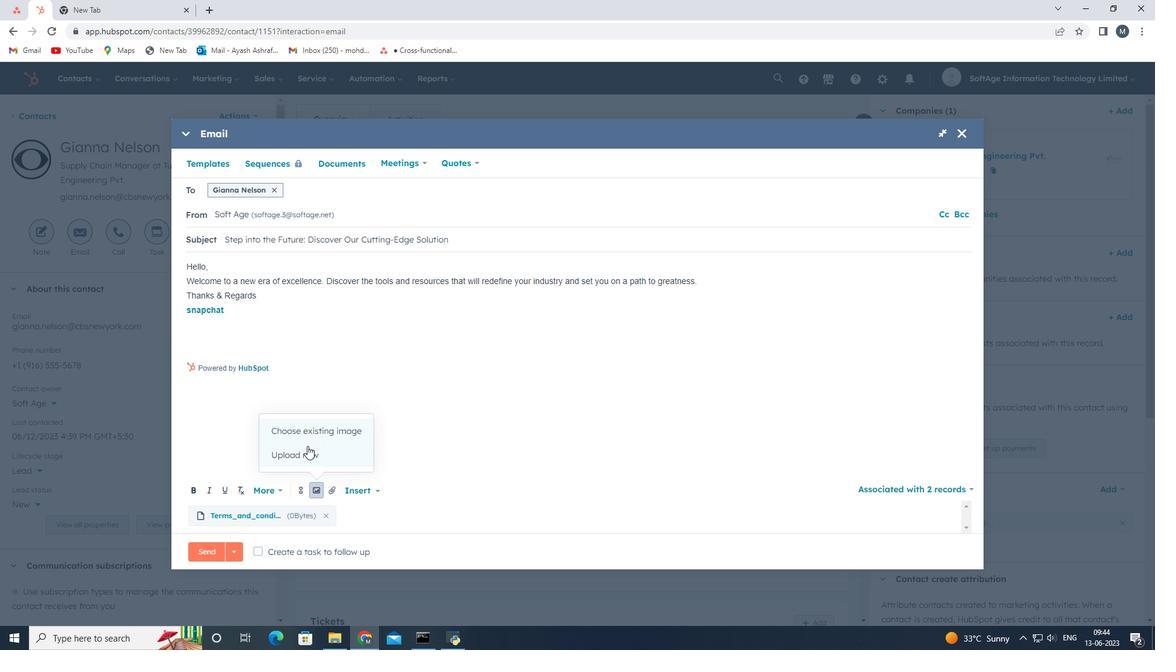 
Action: Mouse pressed left at (307, 447)
Screenshot: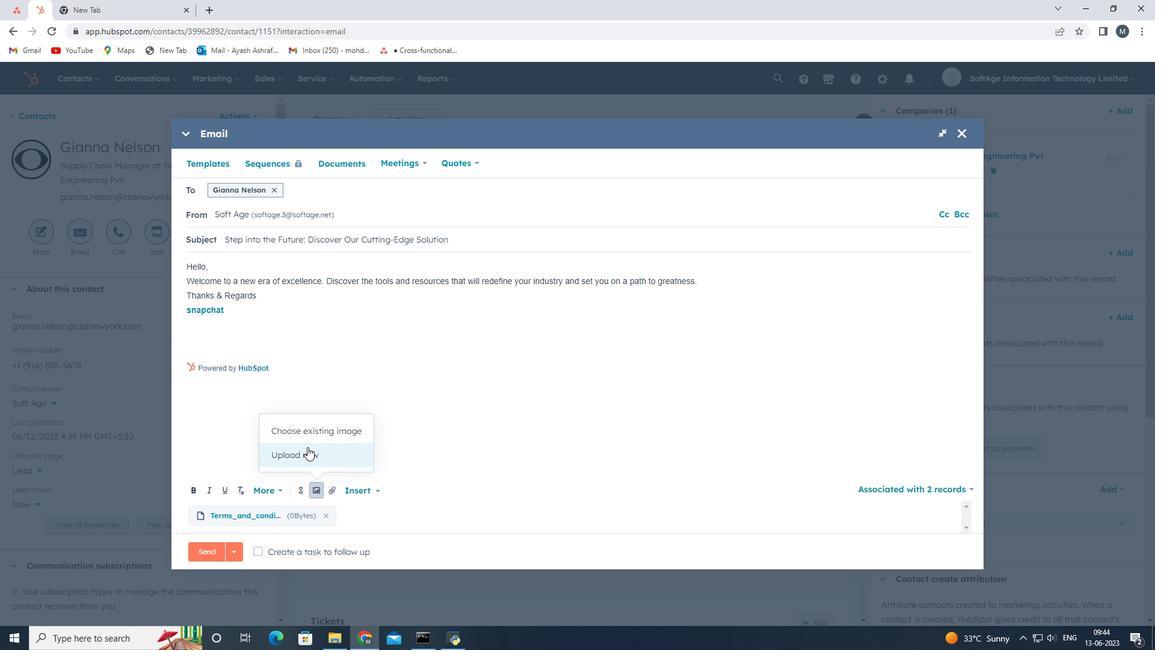 
Action: Mouse moved to (157, 121)
Screenshot: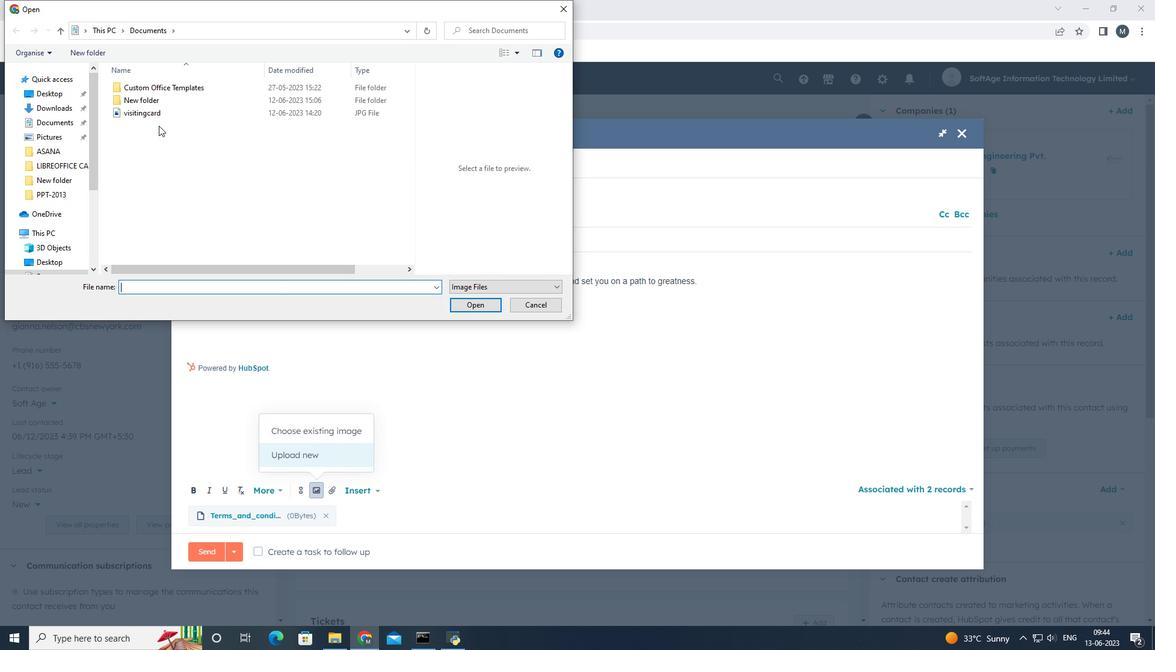
Action: Mouse pressed left at (157, 121)
Screenshot: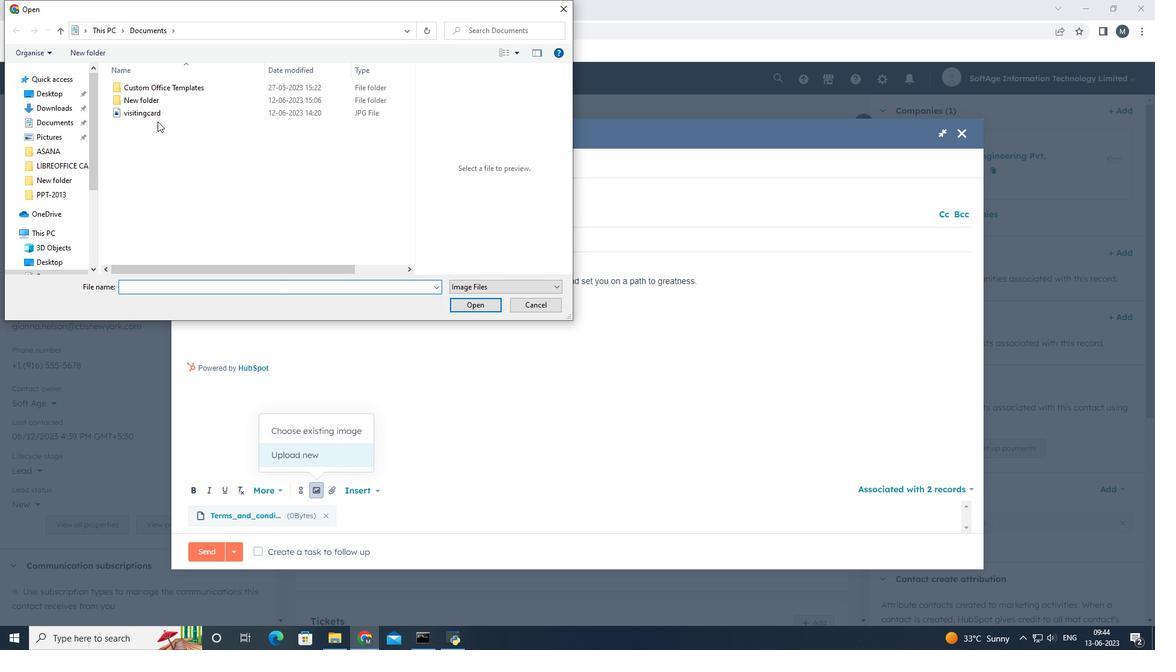 
Action: Mouse moved to (157, 114)
Screenshot: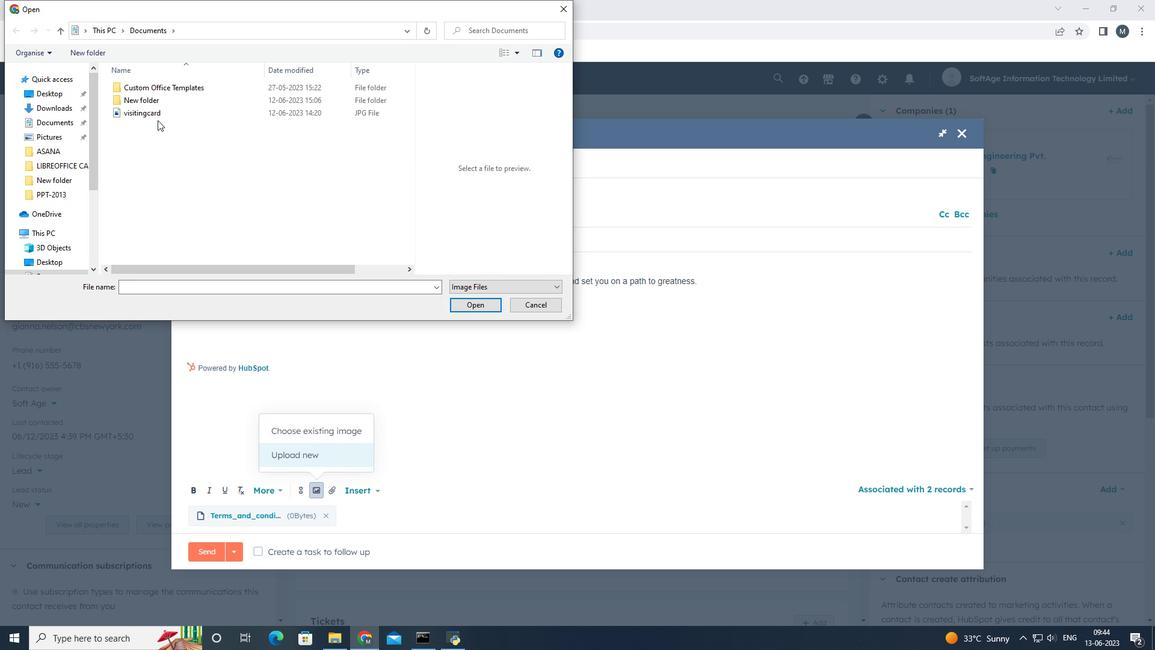 
Action: Mouse pressed left at (157, 114)
Screenshot: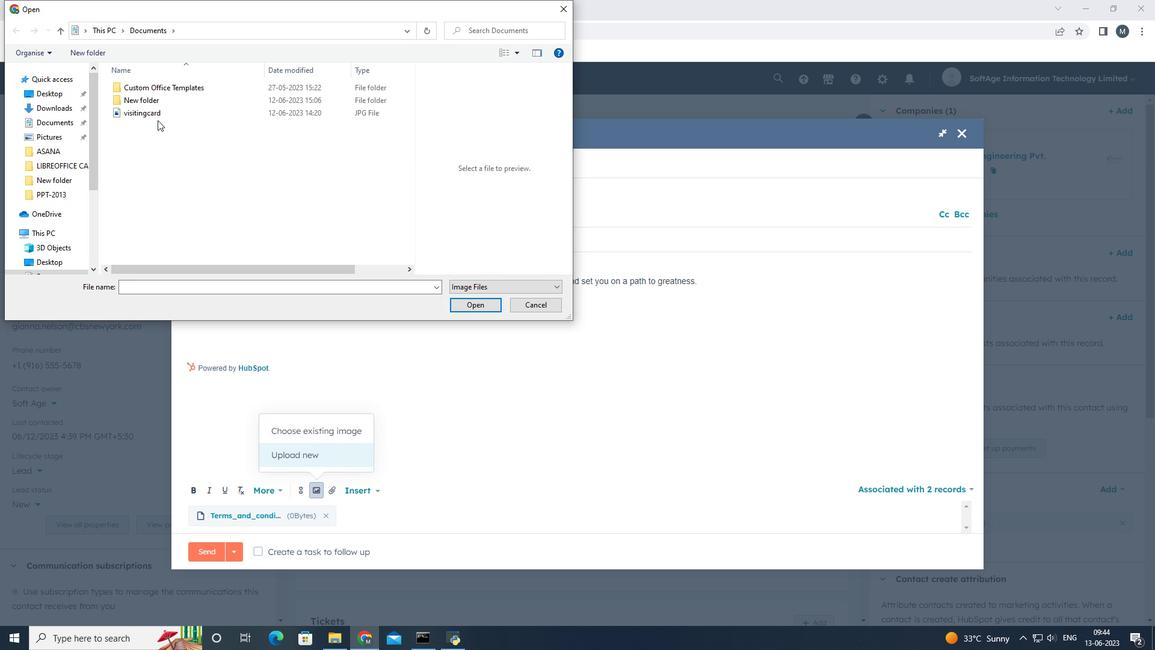 
Action: Mouse moved to (453, 306)
Screenshot: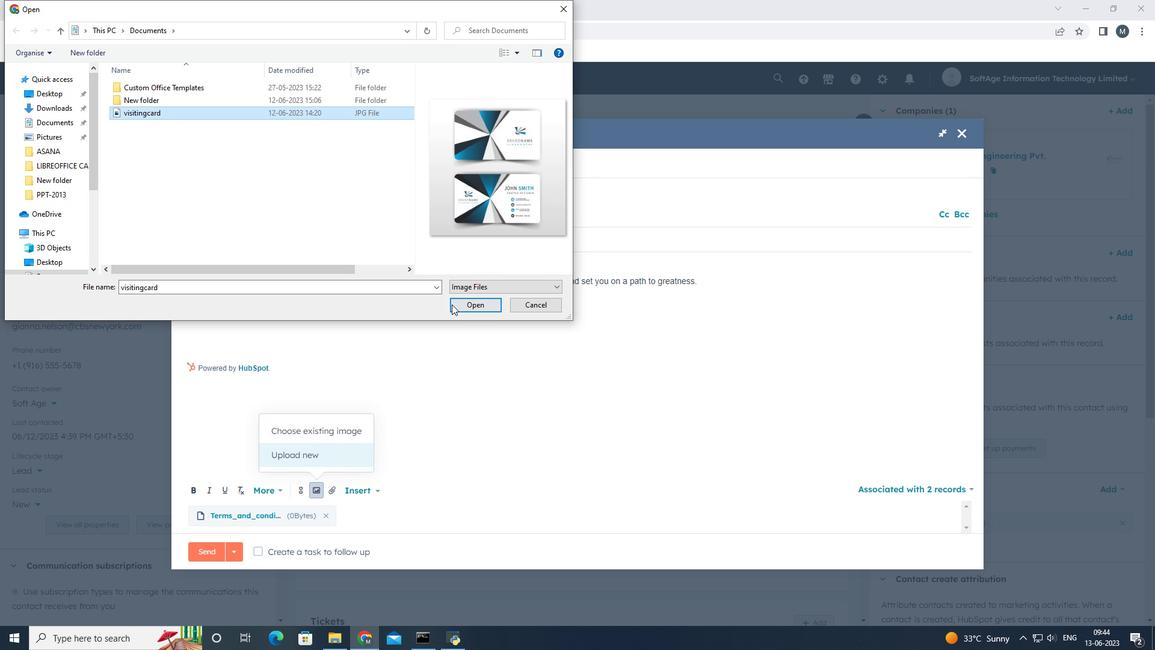 
Action: Mouse pressed left at (453, 306)
Screenshot: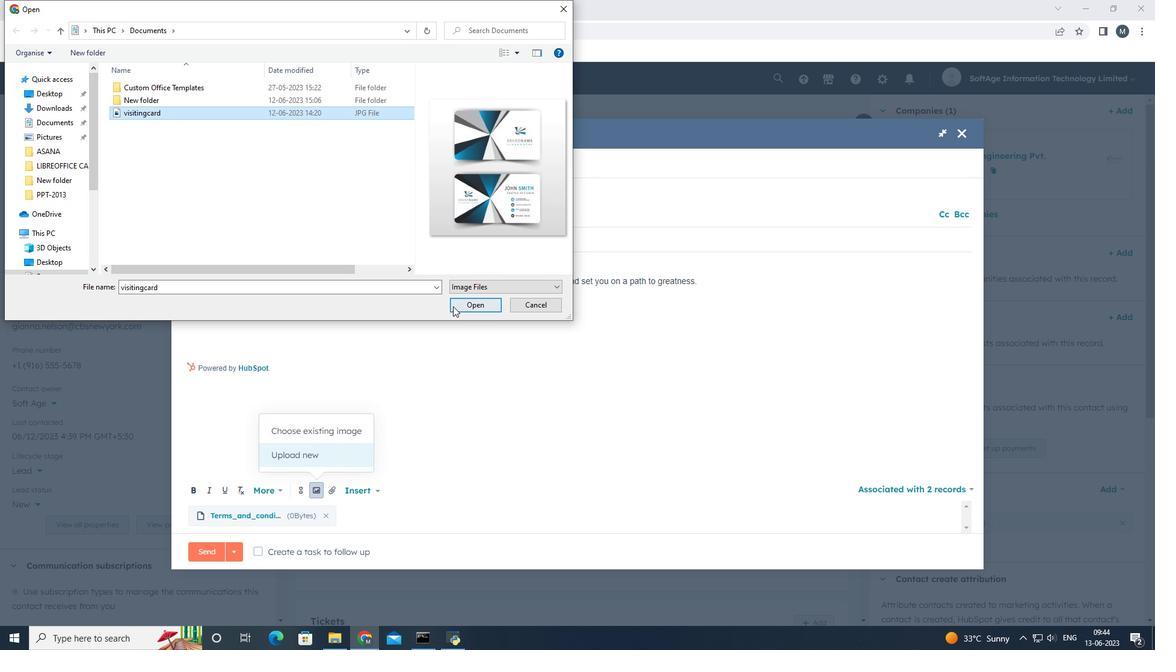 
Action: Mouse moved to (261, 549)
Screenshot: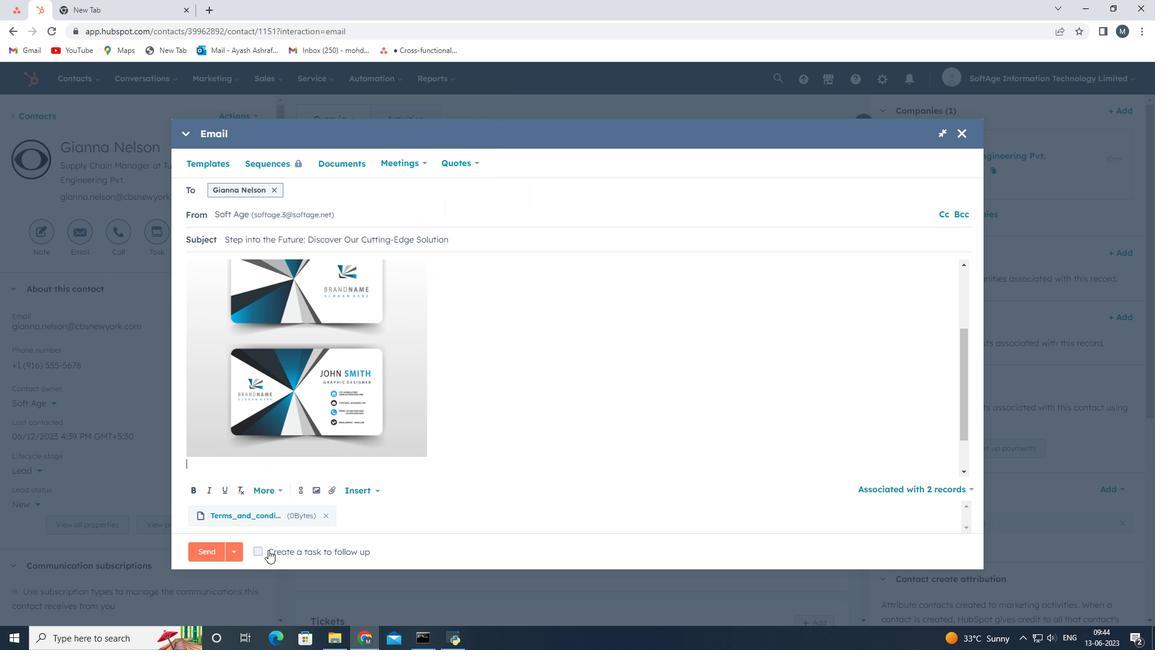
Action: Mouse pressed left at (261, 549)
Screenshot: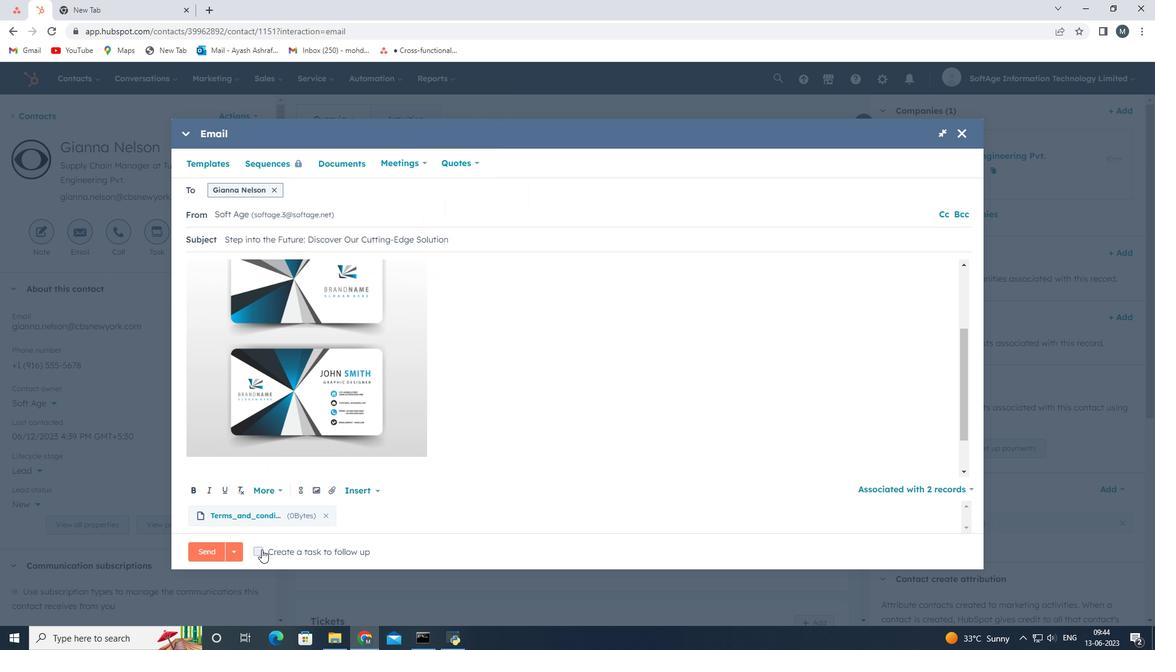 
Action: Mouse moved to (399, 551)
Screenshot: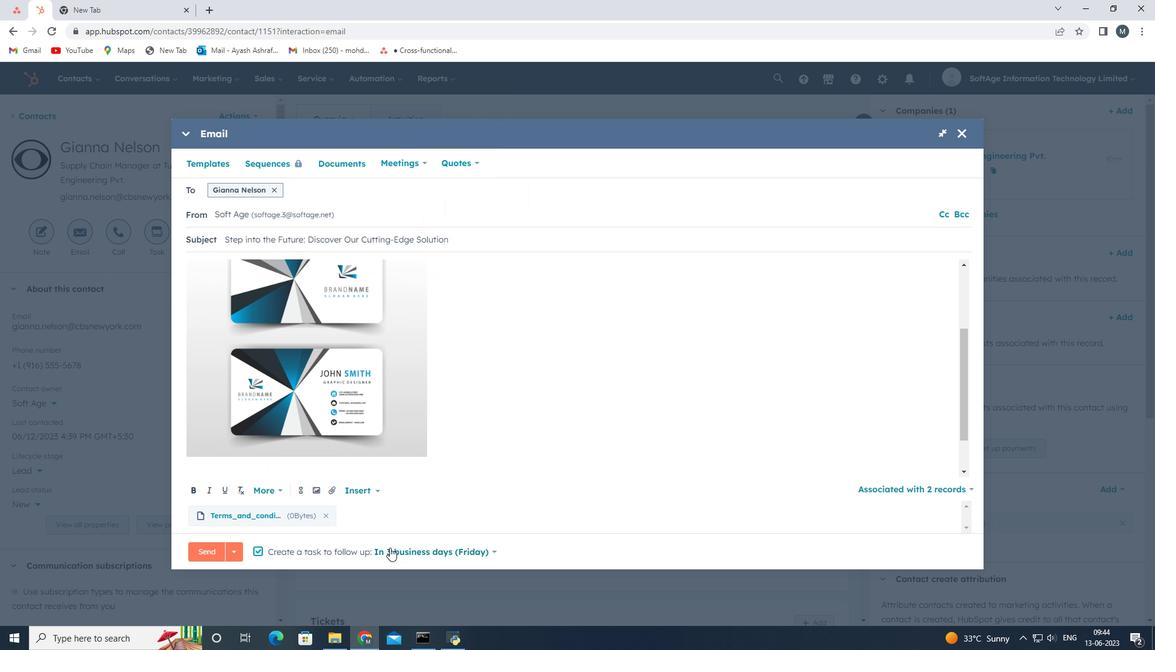 
Action: Mouse pressed left at (399, 551)
Screenshot: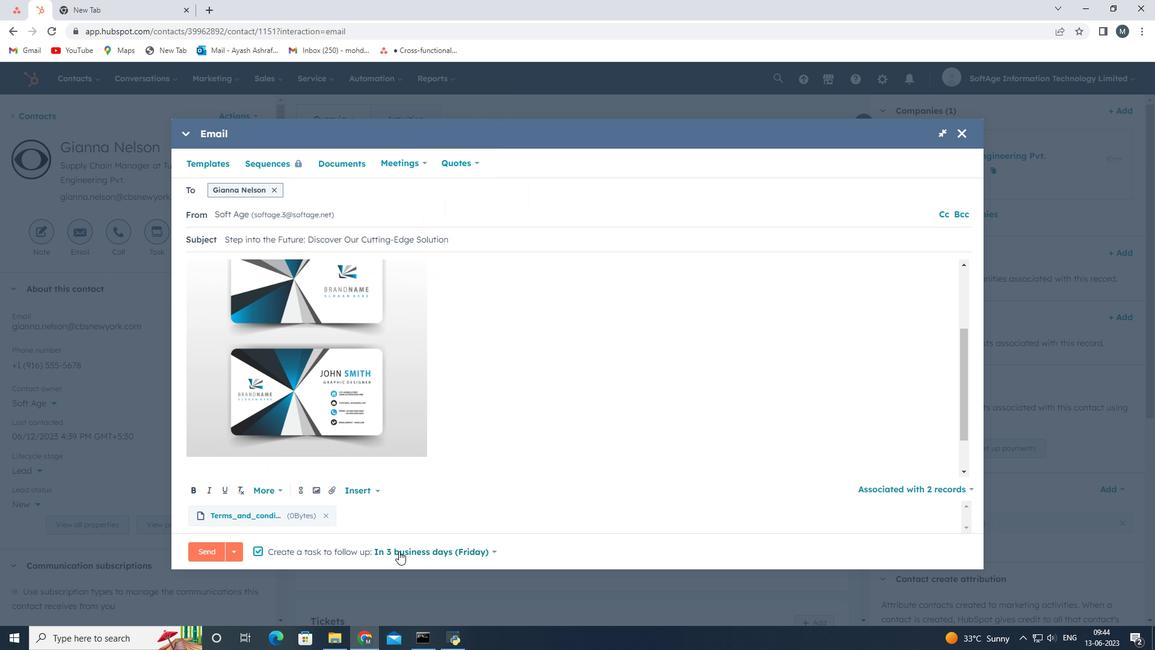 
Action: Mouse moved to (419, 482)
Screenshot: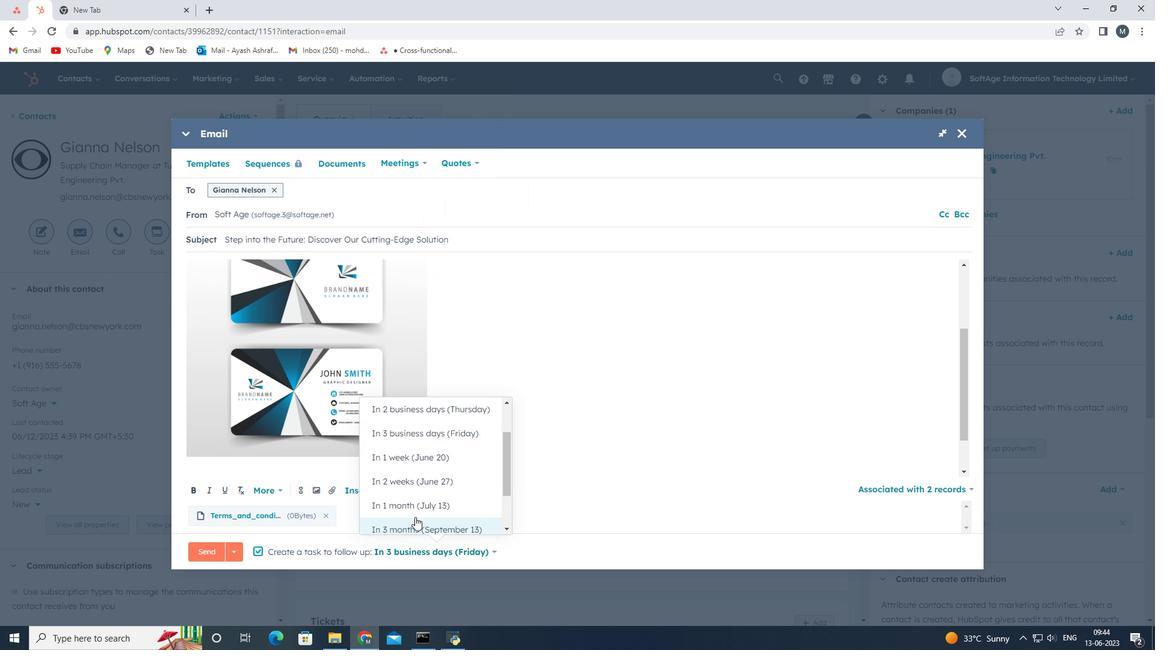 
Action: Mouse scrolled (419, 483) with delta (0, 0)
Screenshot: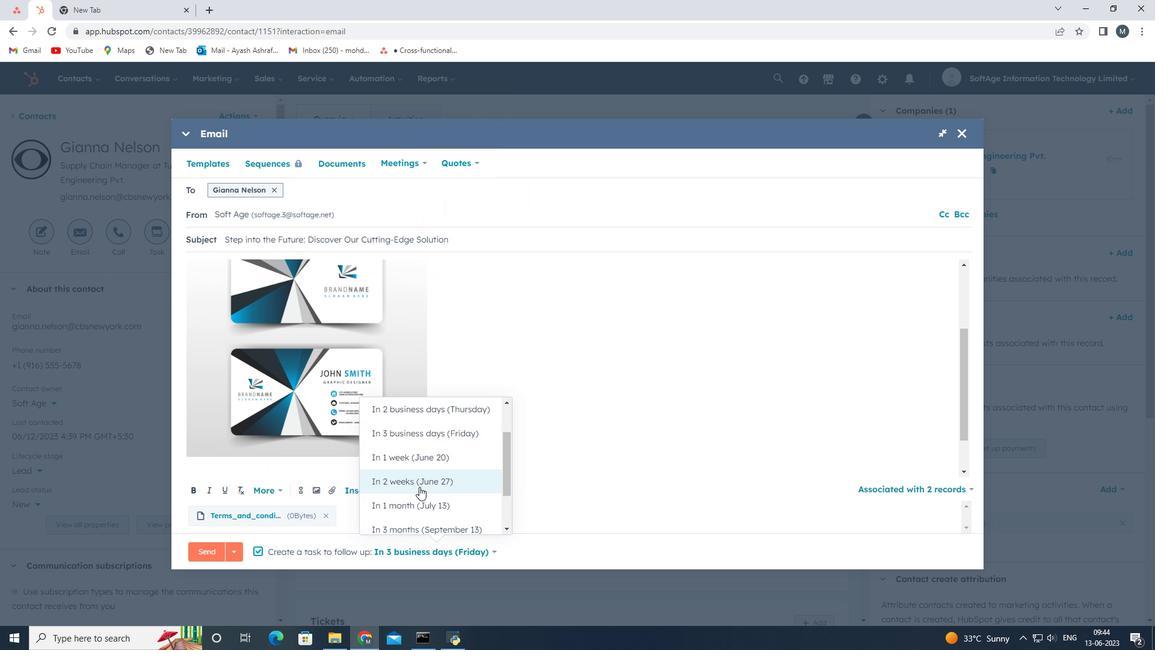 
Action: Mouse scrolled (419, 483) with delta (0, 0)
Screenshot: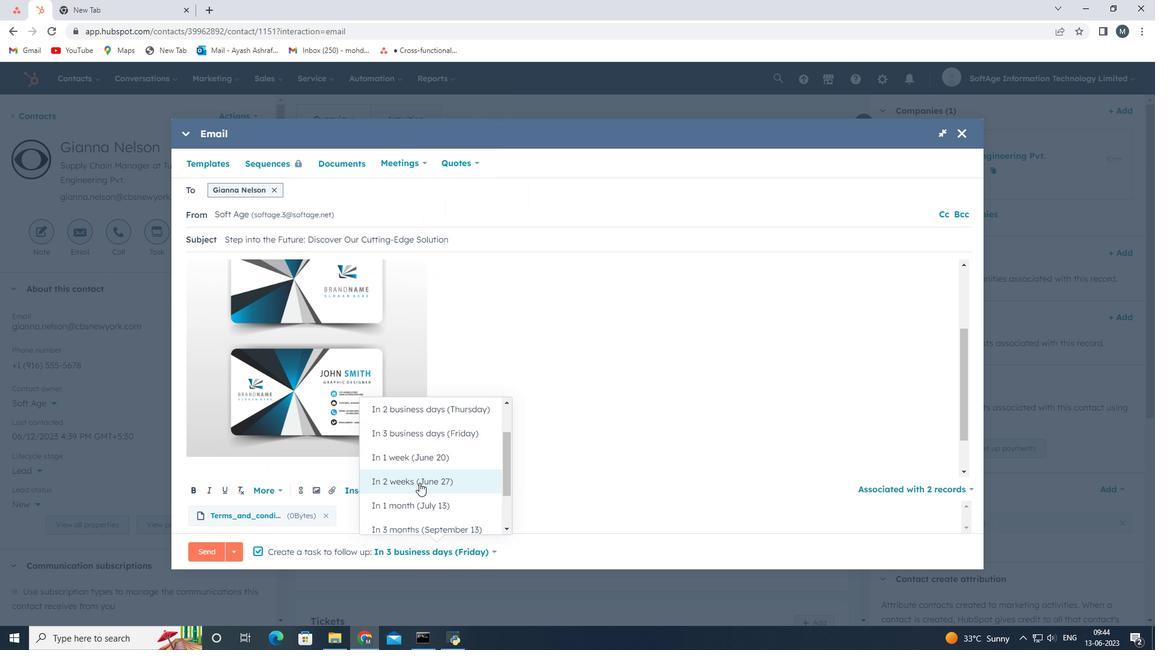 
Action: Mouse moved to (411, 446)
Screenshot: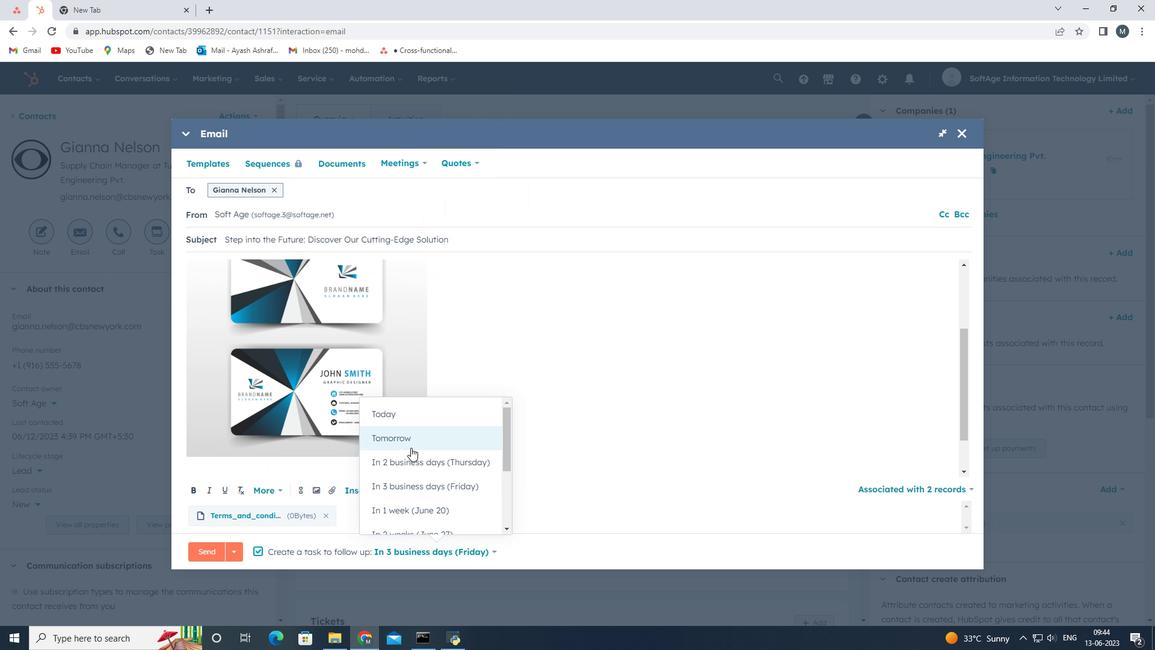 
Action: Mouse pressed left at (411, 446)
Screenshot: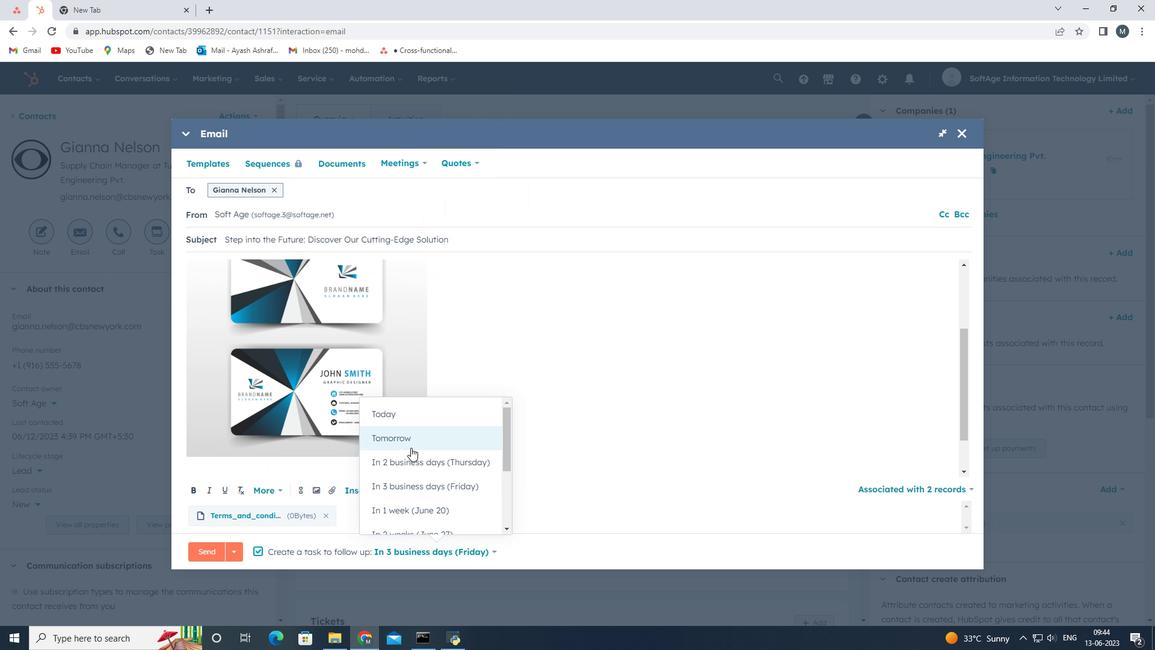 
Action: Mouse moved to (208, 553)
Screenshot: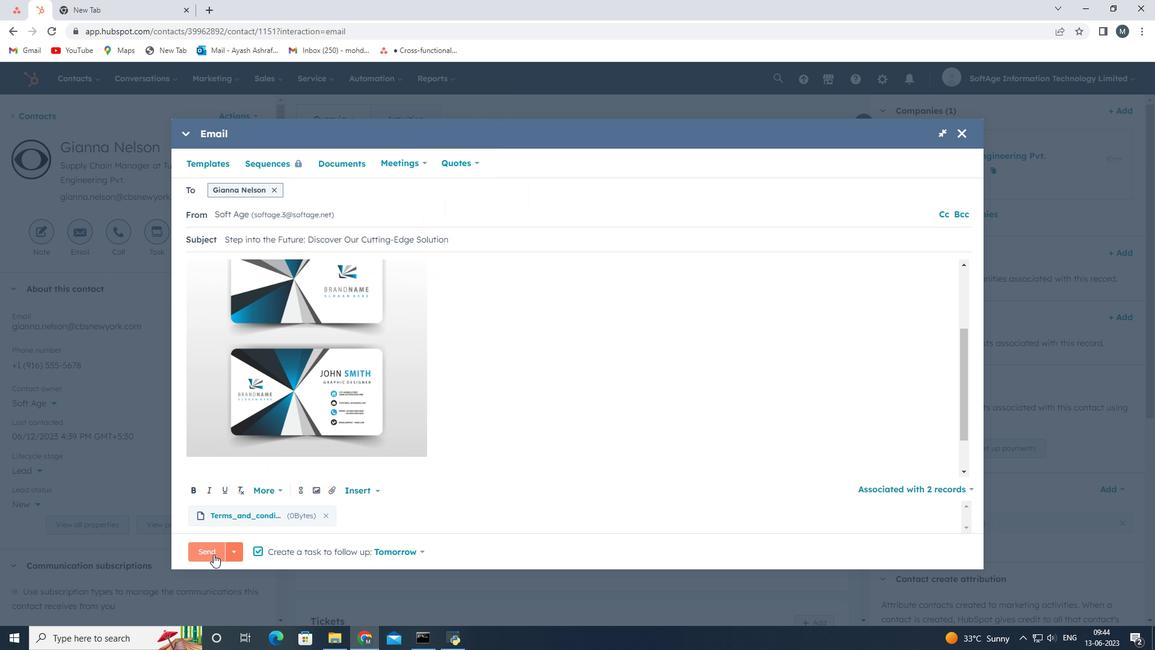 
Action: Mouse pressed left at (208, 553)
Screenshot: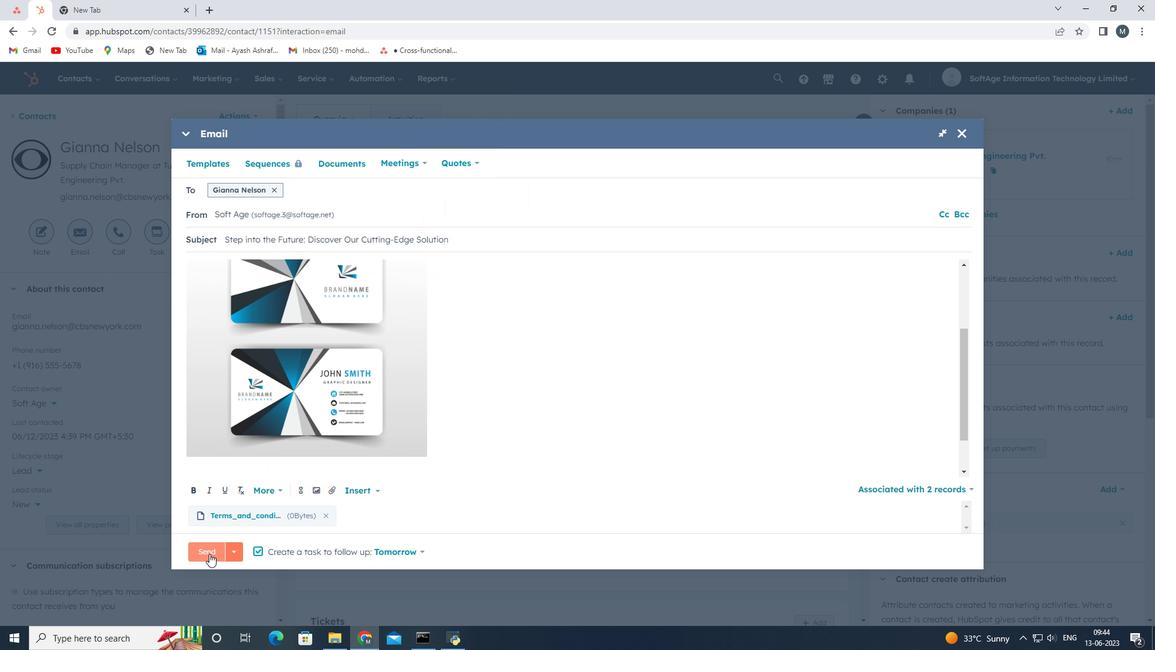
Action: Mouse moved to (656, 354)
Screenshot: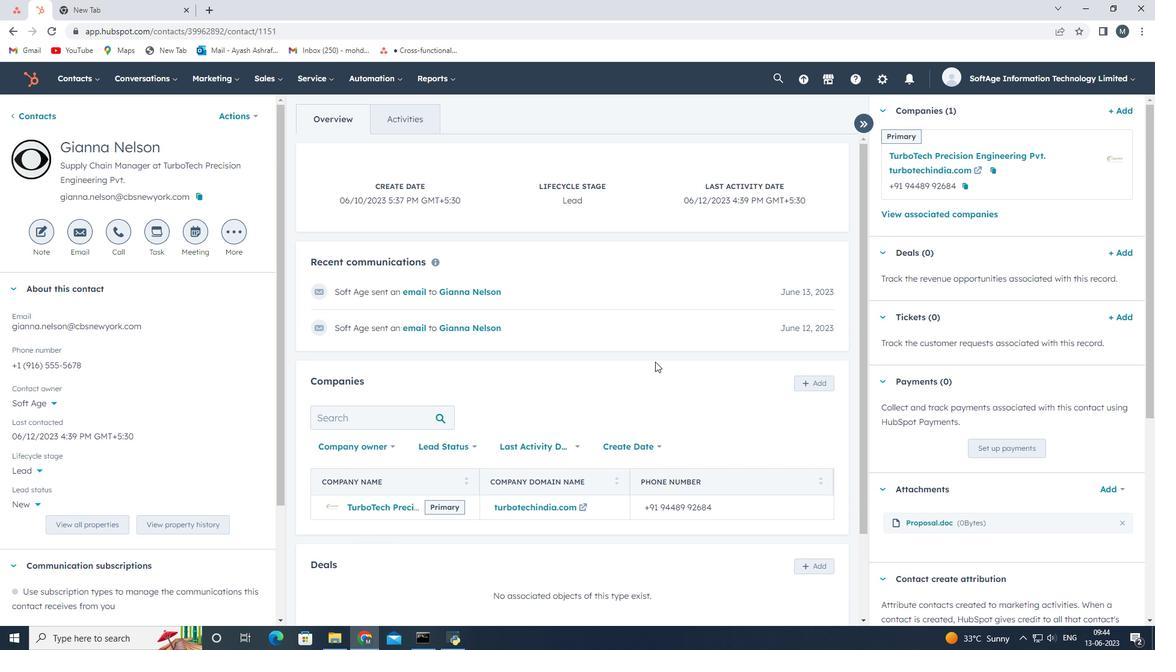 
